 Task: Implement user authentication to distinguish between coaches and clients.
Action: Mouse moved to (679, 60)
Screenshot: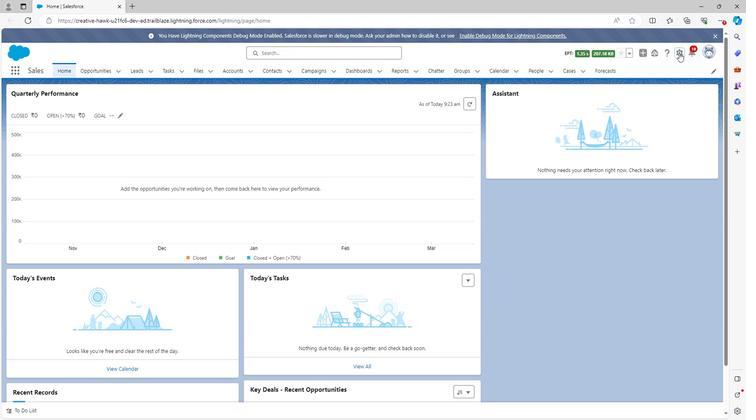 
Action: Mouse pressed left at (679, 60)
Screenshot: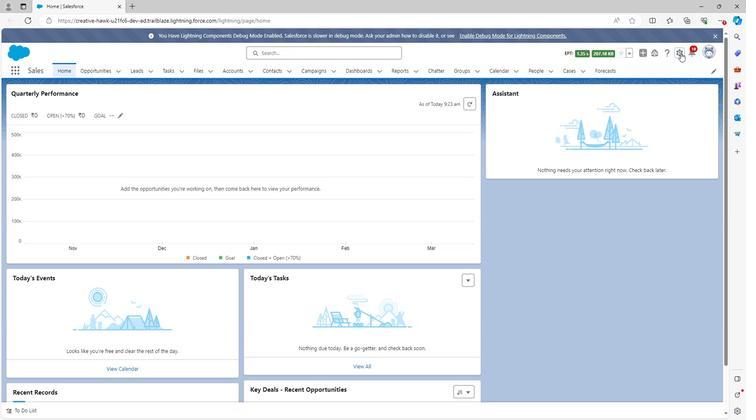 
Action: Mouse moved to (636, 82)
Screenshot: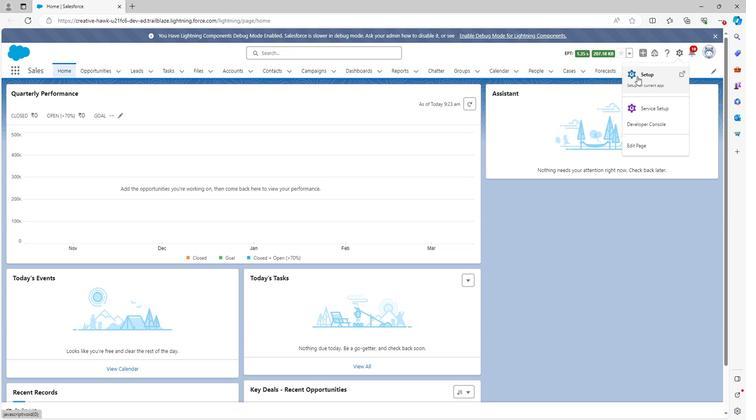
Action: Mouse pressed left at (636, 82)
Screenshot: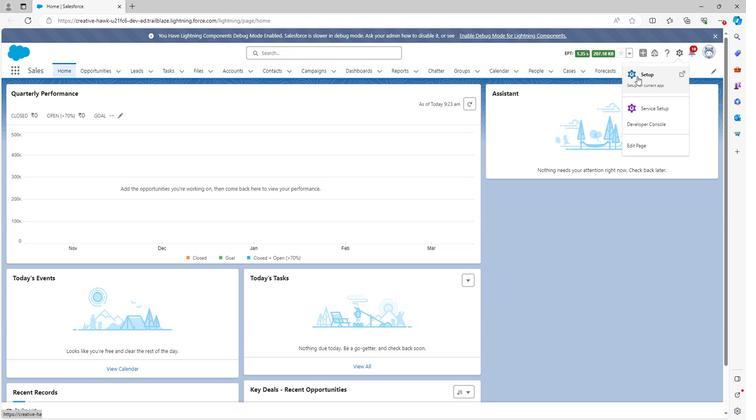 
Action: Mouse moved to (89, 78)
Screenshot: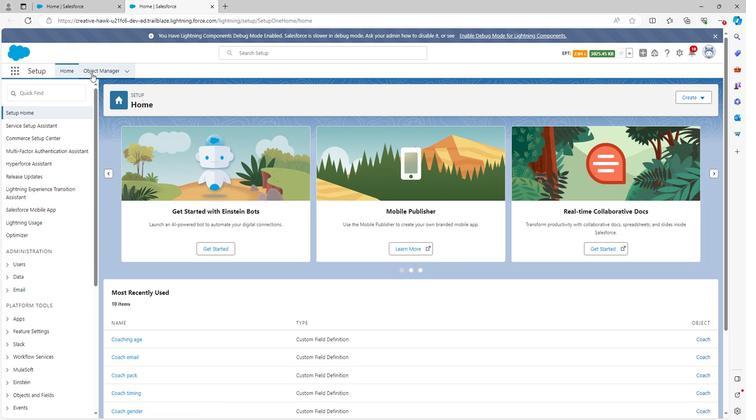 
Action: Mouse pressed left at (89, 78)
Screenshot: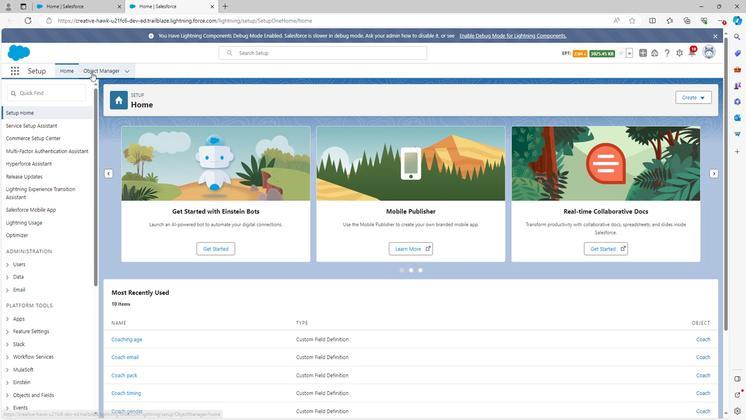 
Action: Mouse moved to (34, 301)
Screenshot: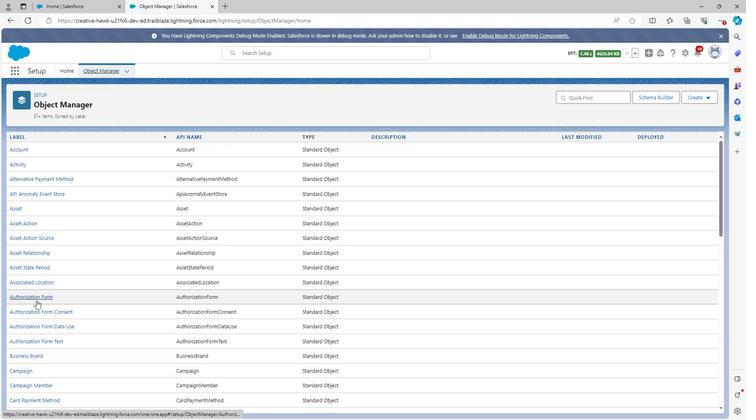 
Action: Mouse scrolled (34, 301) with delta (0, 0)
Screenshot: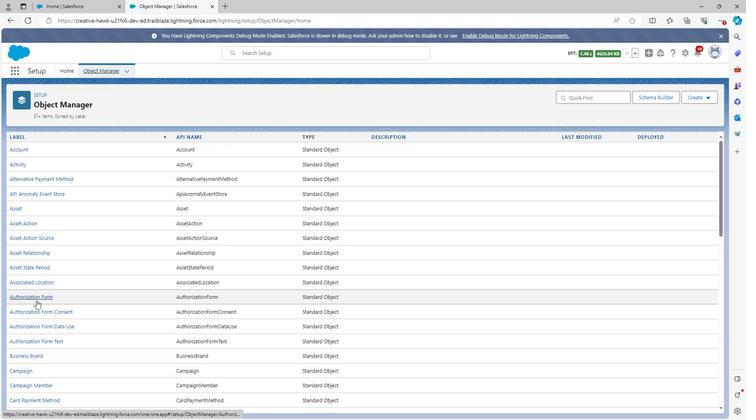 
Action: Mouse moved to (33, 306)
Screenshot: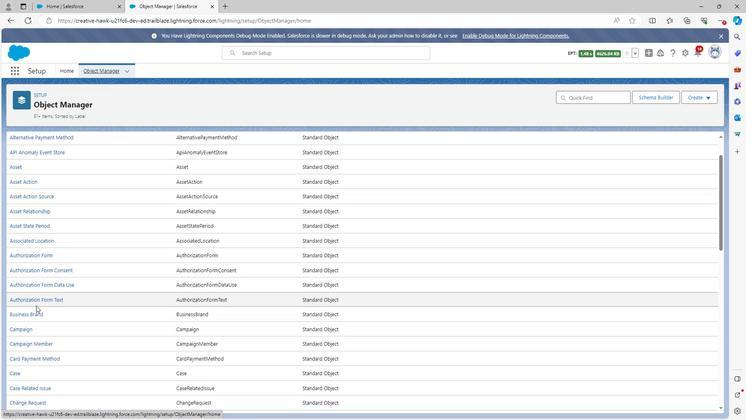 
Action: Mouse scrolled (33, 306) with delta (0, 0)
Screenshot: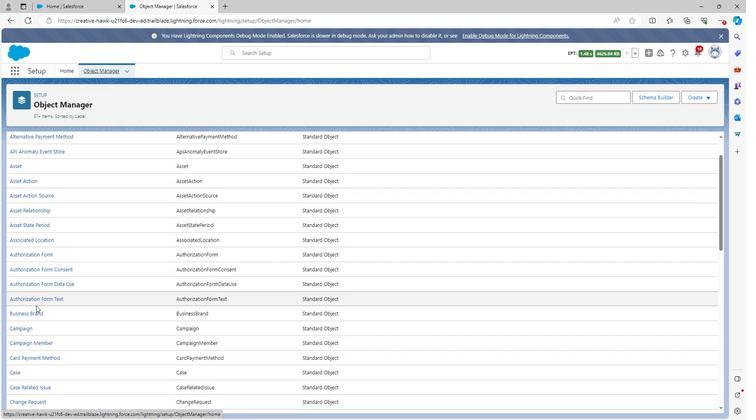
Action: Mouse moved to (33, 308)
Screenshot: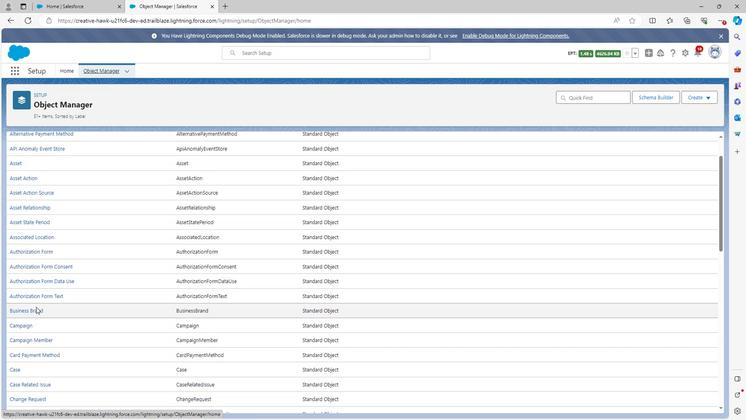 
Action: Mouse scrolled (33, 308) with delta (0, 0)
Screenshot: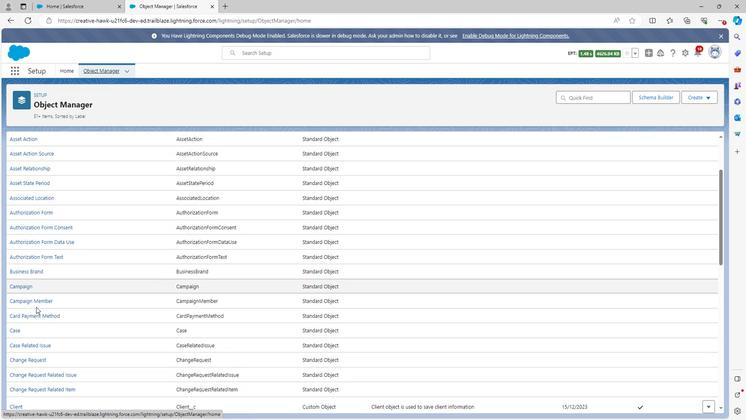 
Action: Mouse scrolled (33, 308) with delta (0, 0)
Screenshot: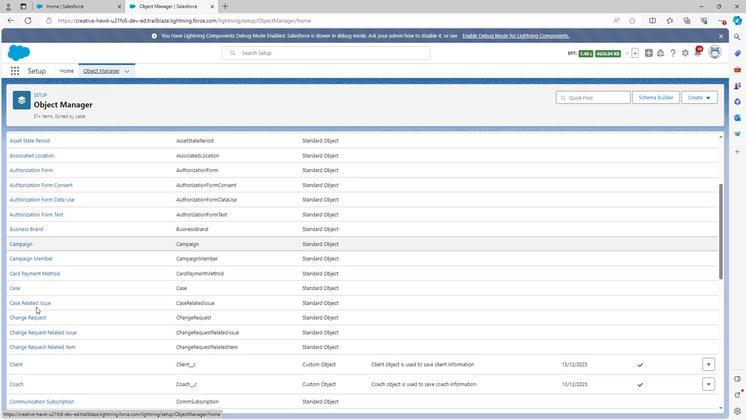 
Action: Mouse moved to (14, 322)
Screenshot: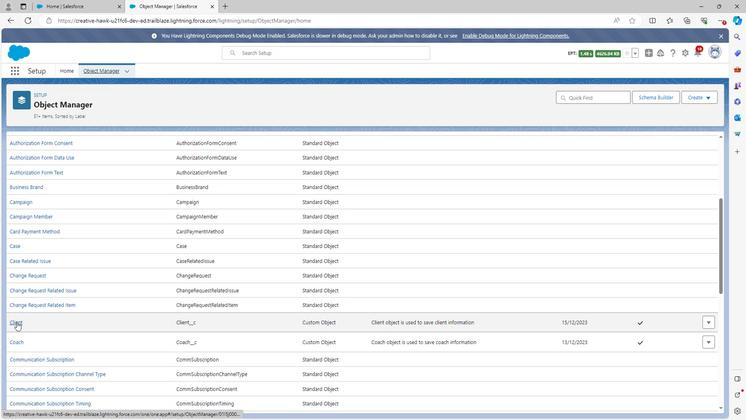 
Action: Mouse pressed left at (14, 322)
Screenshot: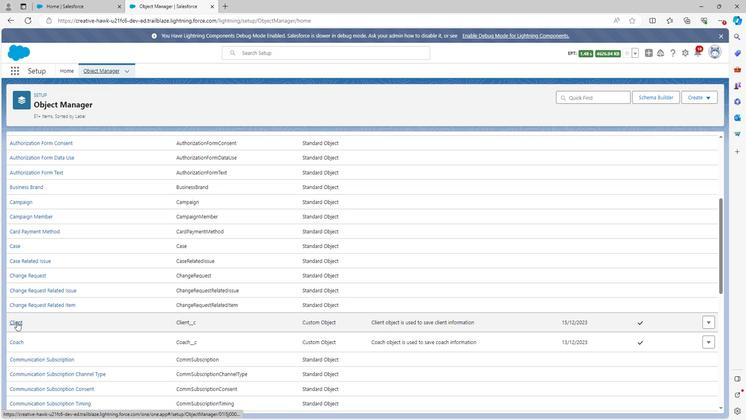 
Action: Mouse moved to (44, 154)
Screenshot: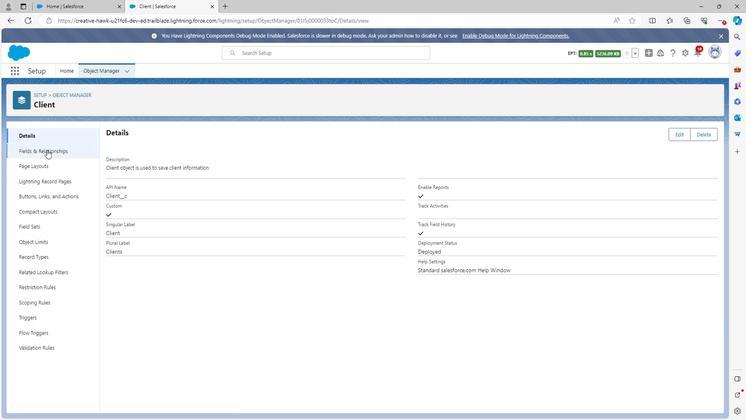 
Action: Mouse pressed left at (44, 154)
Screenshot: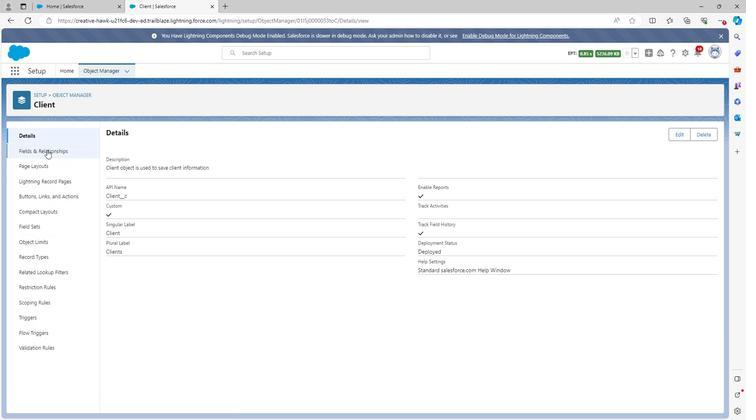 
Action: Mouse moved to (117, 232)
Screenshot: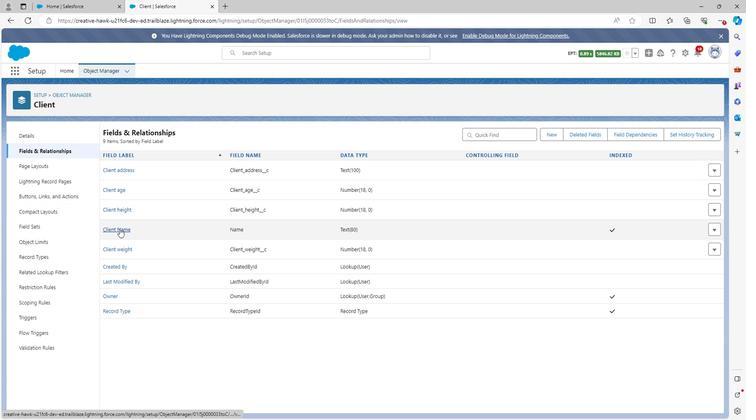 
Action: Mouse pressed left at (117, 232)
Screenshot: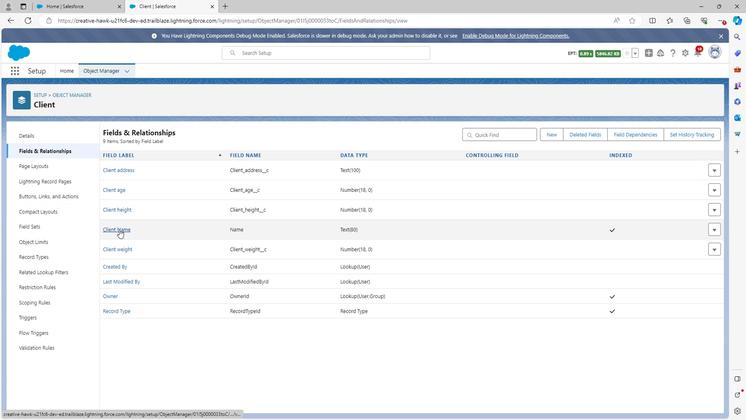 
Action: Mouse moved to (315, 163)
Screenshot: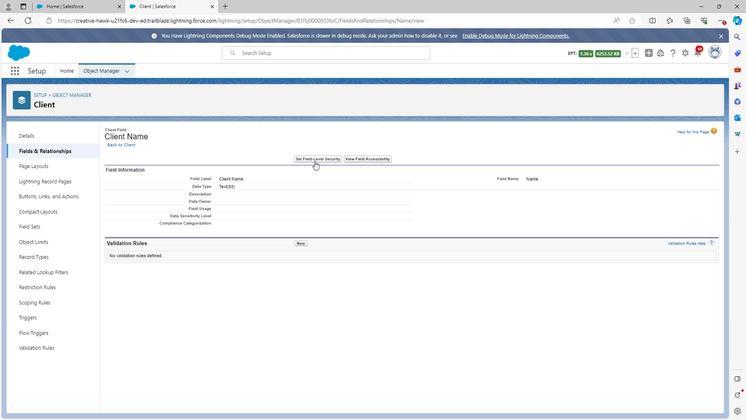 
Action: Mouse pressed left at (315, 163)
Screenshot: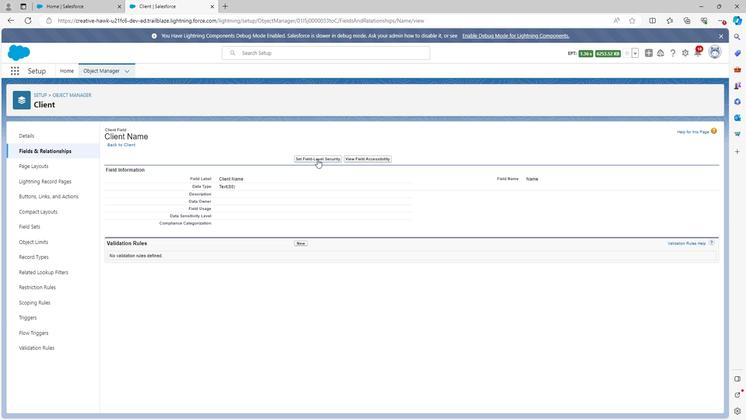 
Action: Mouse moved to (636, 244)
Screenshot: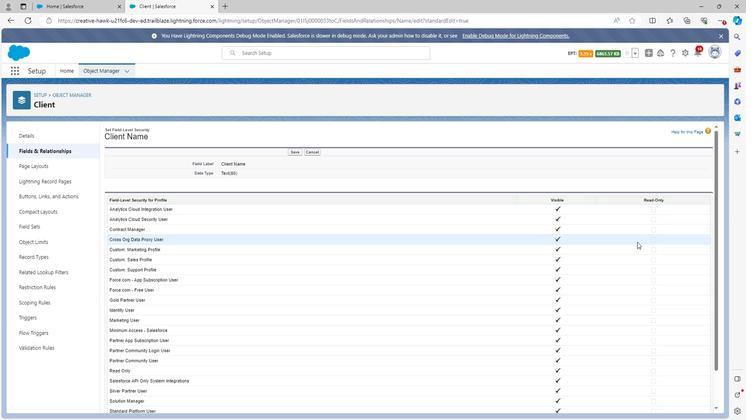 
Action: Mouse scrolled (636, 244) with delta (0, 0)
Screenshot: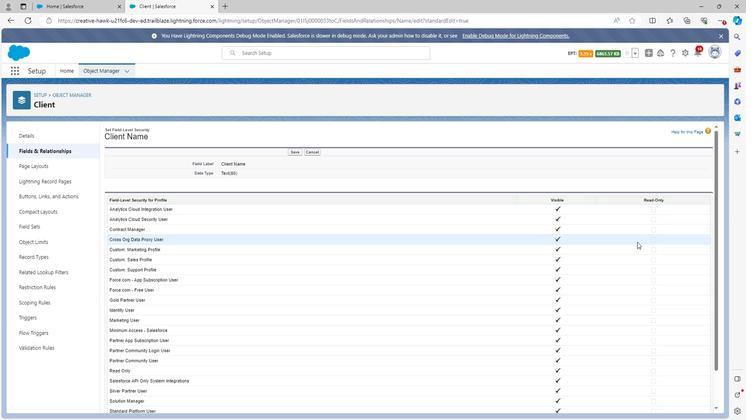 
Action: Mouse moved to (636, 245)
Screenshot: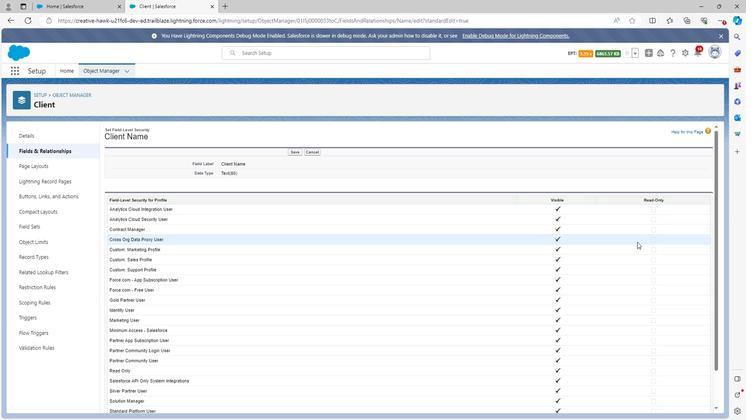 
Action: Mouse scrolled (636, 244) with delta (0, 0)
Screenshot: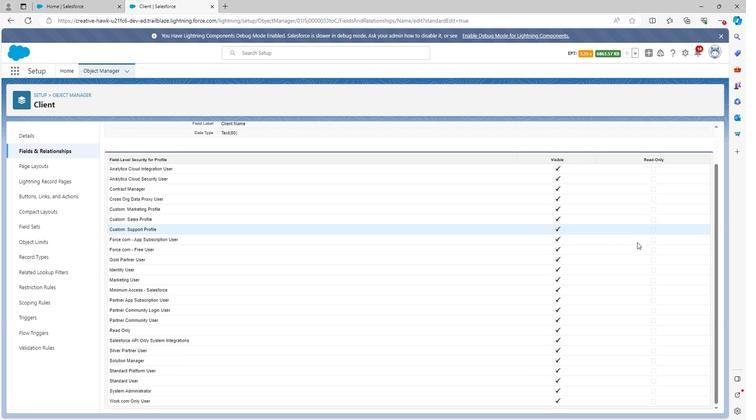 
Action: Mouse moved to (636, 245)
Screenshot: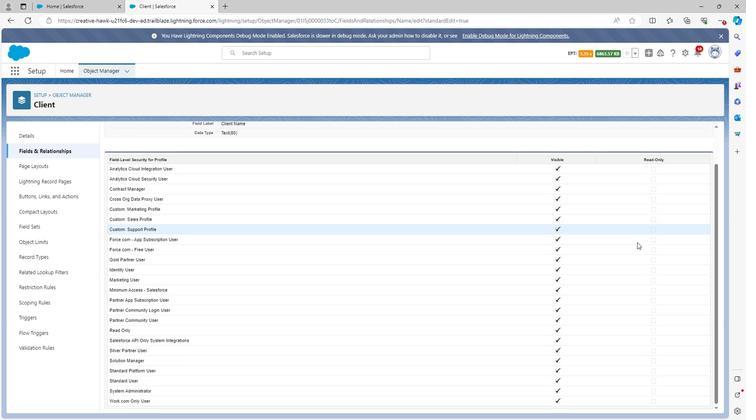 
Action: Mouse scrolled (636, 244) with delta (0, 0)
Screenshot: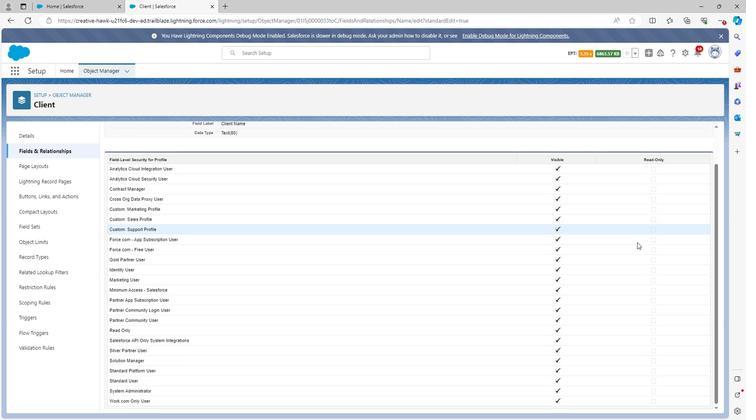 
Action: Mouse scrolled (636, 244) with delta (0, 0)
Screenshot: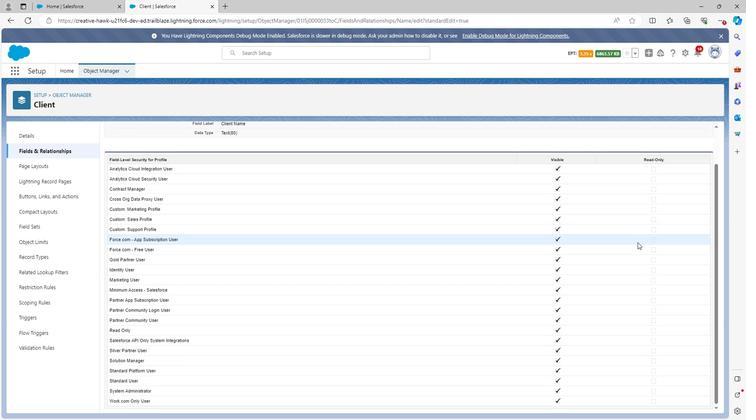 
Action: Mouse scrolled (636, 244) with delta (0, 0)
Screenshot: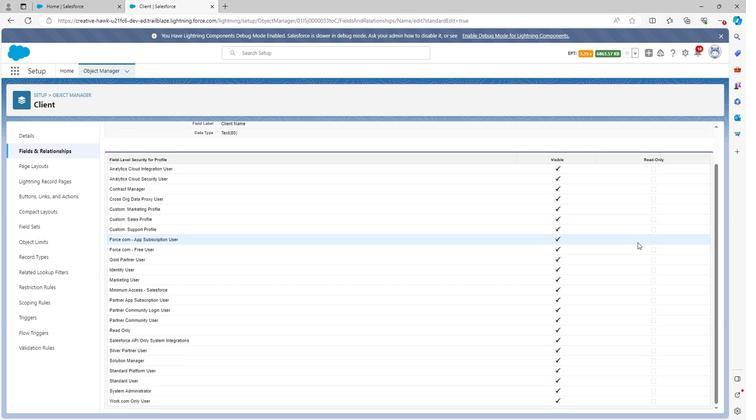 
Action: Mouse moved to (636, 246)
Screenshot: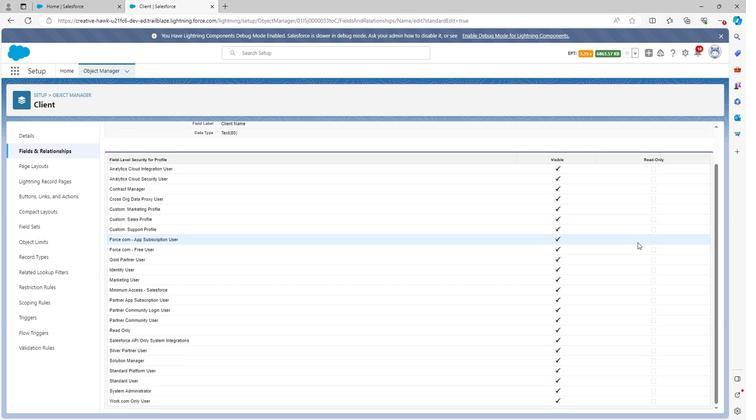 
Action: Mouse scrolled (636, 245) with delta (0, 0)
Screenshot: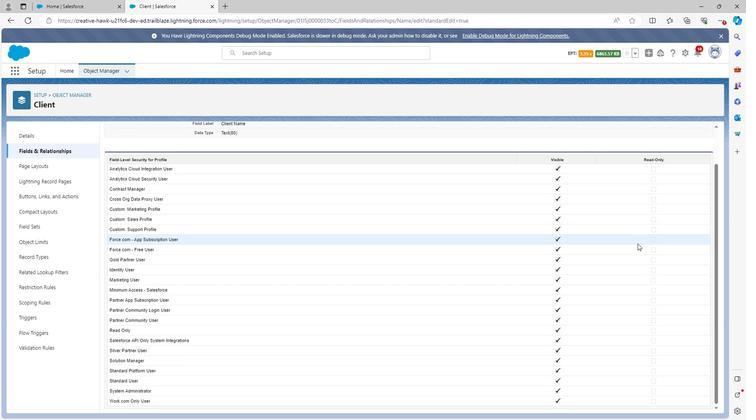 
Action: Mouse moved to (650, 390)
Screenshot: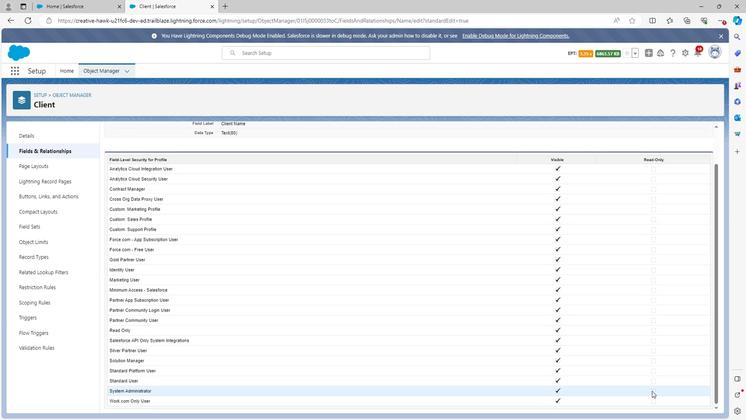 
Action: Mouse pressed left at (650, 390)
Screenshot: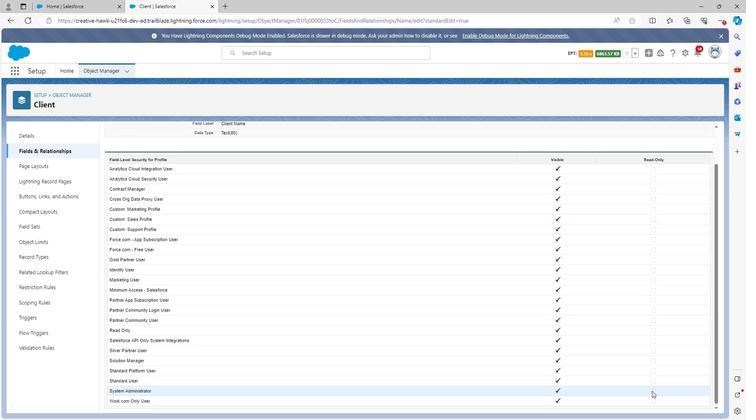 
Action: Mouse moved to (650, 389)
Screenshot: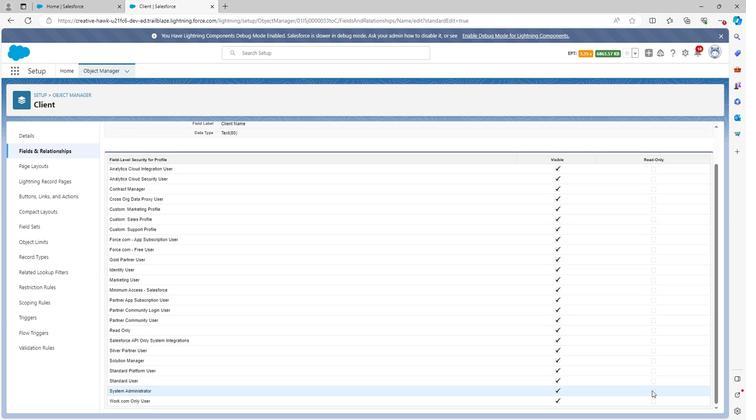 
Action: Mouse pressed left at (650, 389)
Screenshot: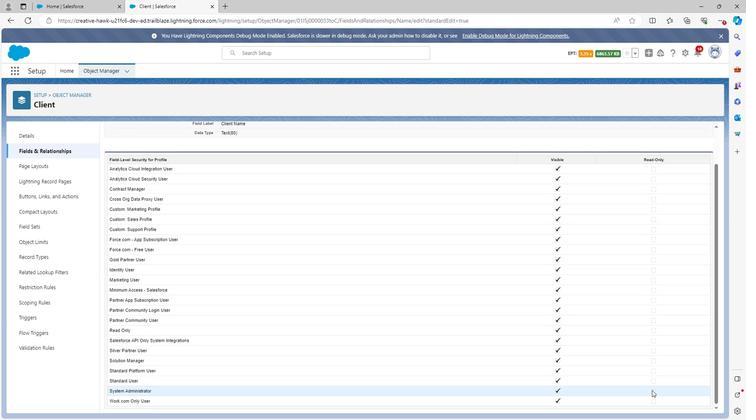 
Action: Mouse moved to (552, 257)
Screenshot: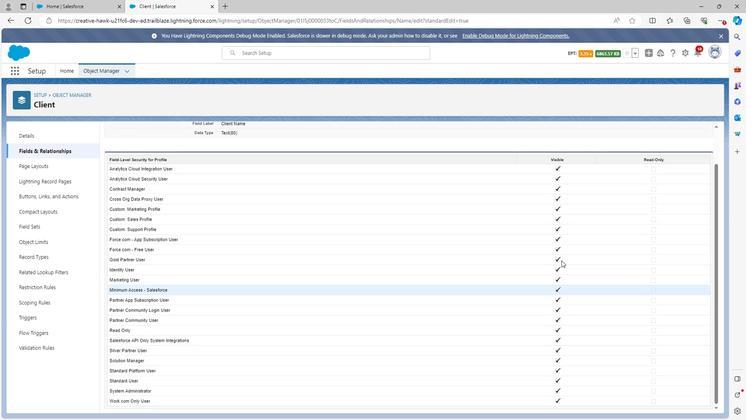 
Action: Mouse scrolled (552, 257) with delta (0, 0)
Screenshot: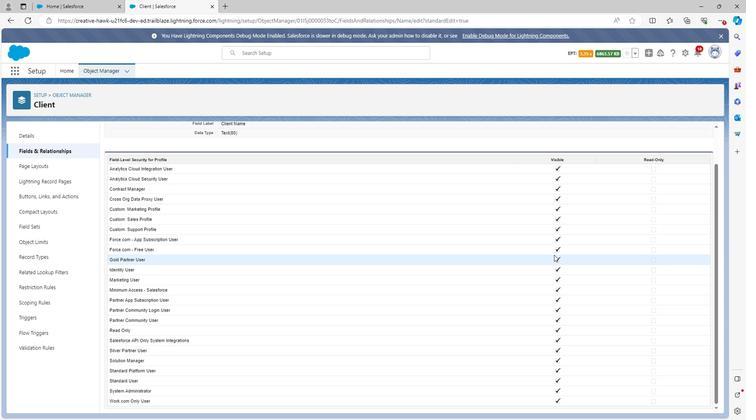
Action: Mouse scrolled (552, 257) with delta (0, 0)
Screenshot: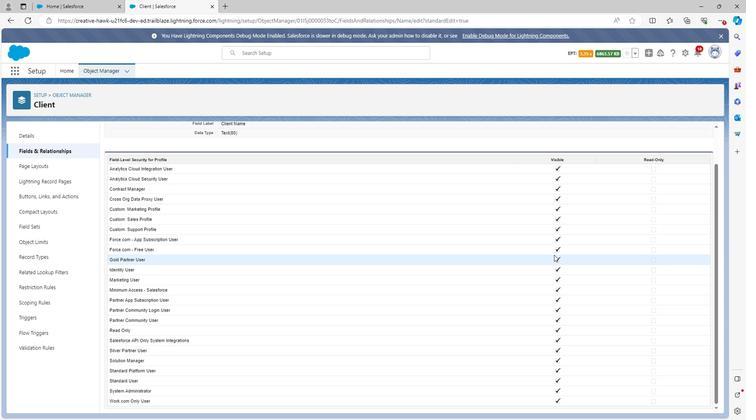 
Action: Mouse scrolled (552, 257) with delta (0, 0)
Screenshot: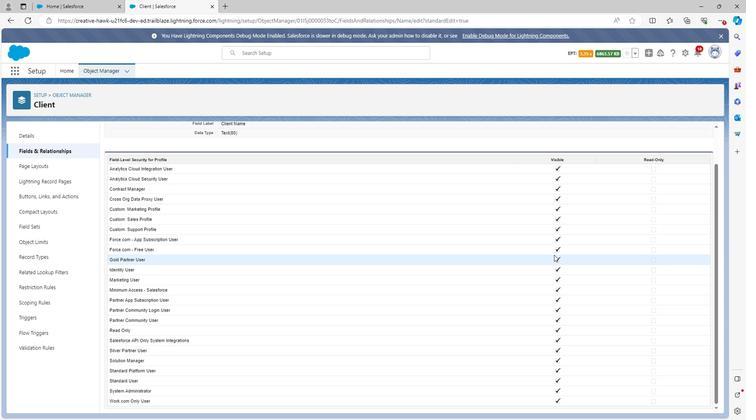 
Action: Mouse scrolled (552, 257) with delta (0, 0)
Screenshot: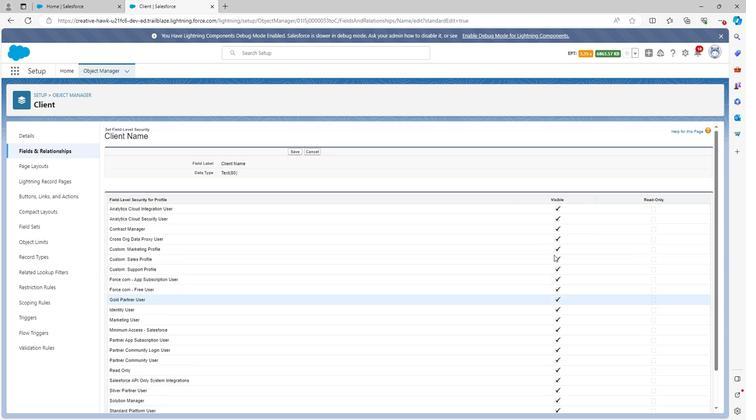 
Action: Mouse moved to (555, 210)
Screenshot: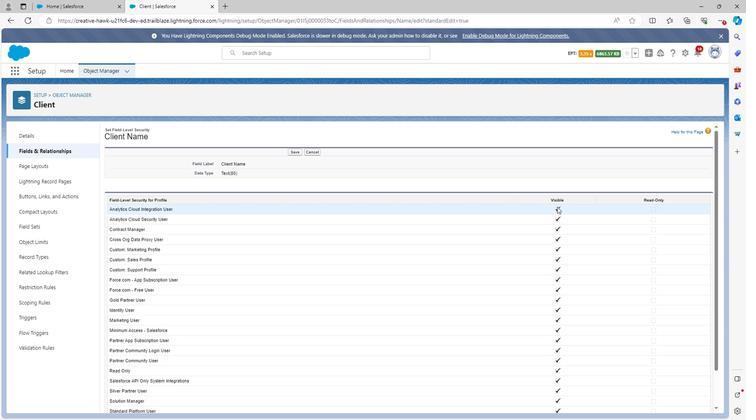 
Action: Mouse pressed left at (555, 210)
Screenshot: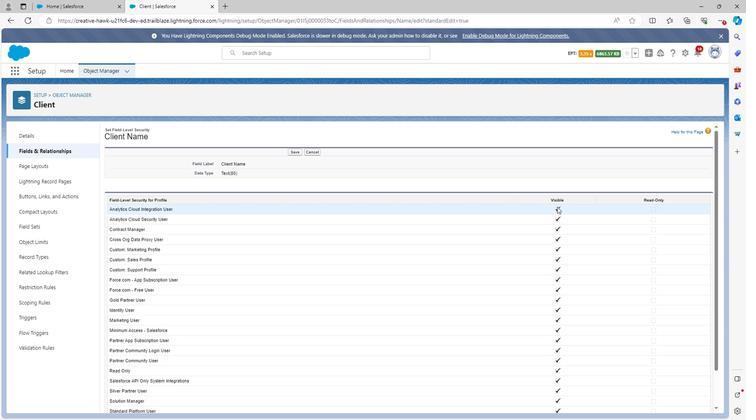 
Action: Mouse moved to (335, 166)
Screenshot: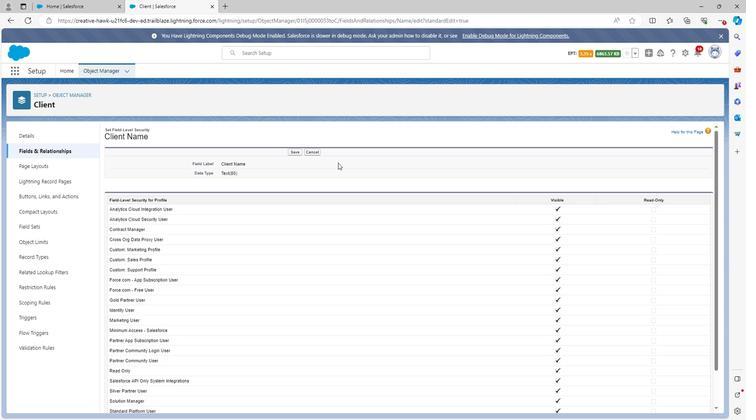 
Action: Mouse scrolled (335, 166) with delta (0, 0)
Screenshot: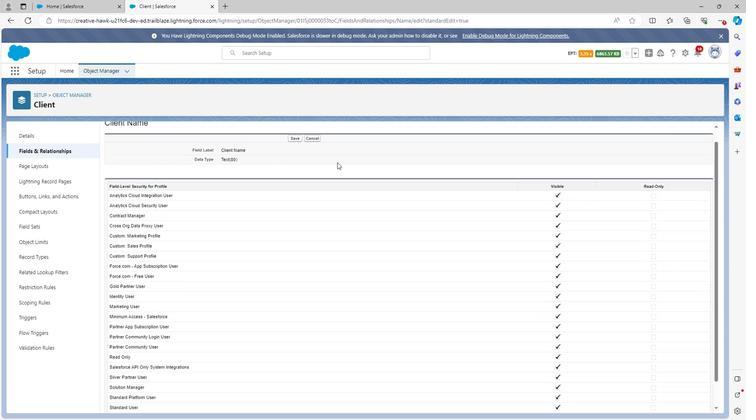 
Action: Mouse scrolled (335, 166) with delta (0, 0)
Screenshot: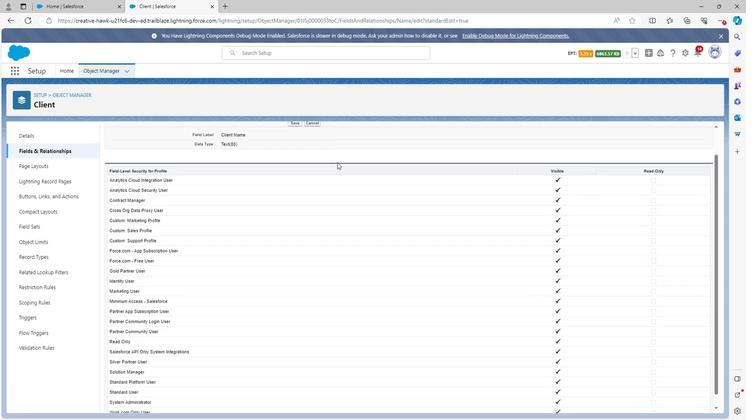 
Action: Mouse scrolled (335, 166) with delta (0, 0)
Screenshot: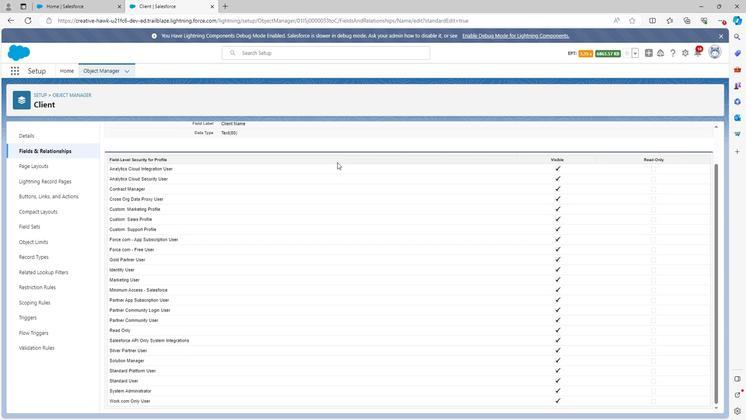 
Action: Mouse scrolled (335, 166) with delta (0, 0)
Screenshot: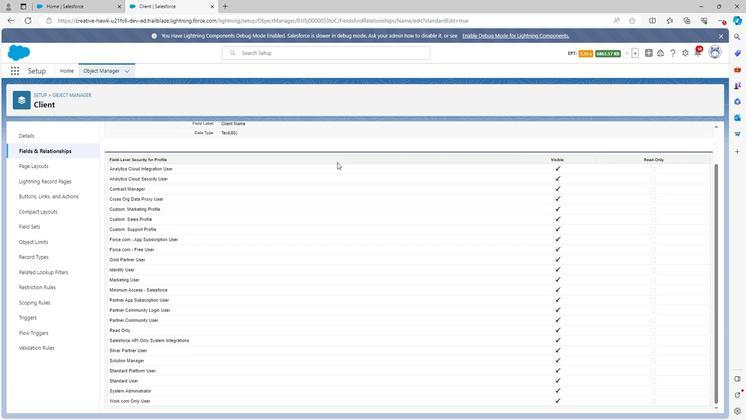 
Action: Mouse scrolled (335, 166) with delta (0, 0)
Screenshot: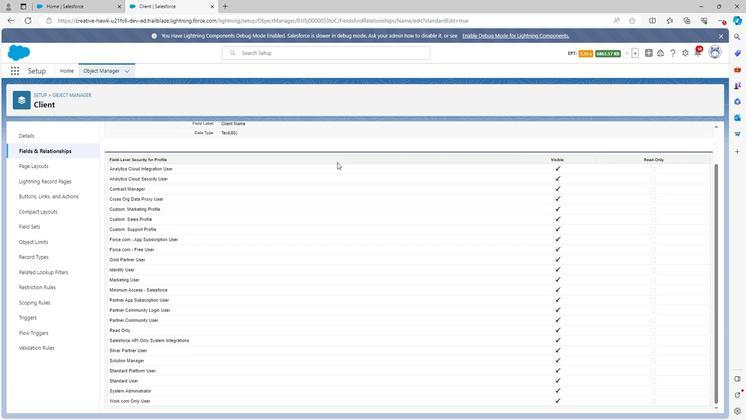 
Action: Mouse moved to (651, 204)
Screenshot: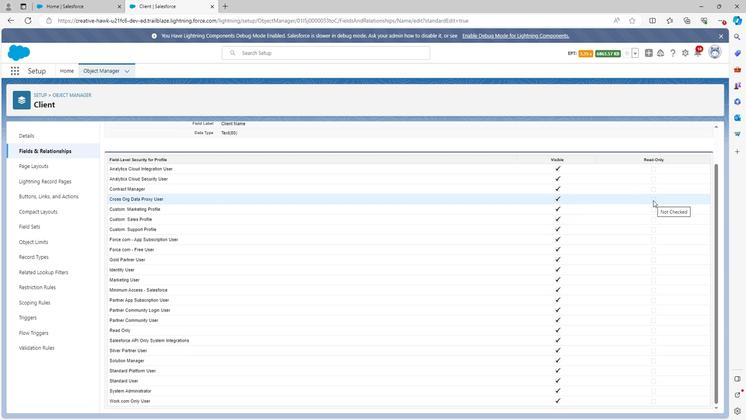 
Action: Mouse pressed left at (651, 204)
Screenshot: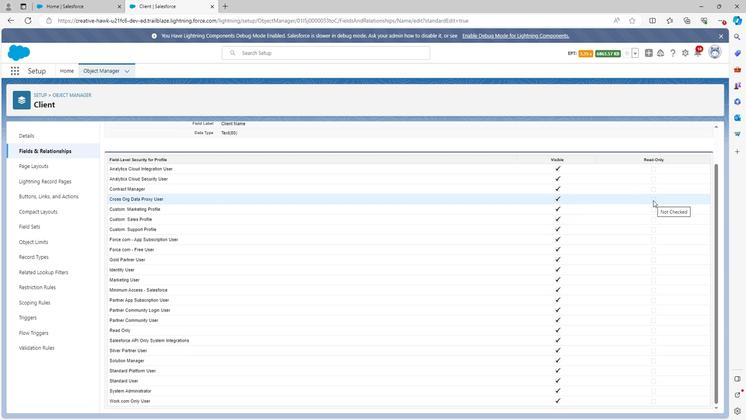 
Action: Mouse moved to (456, 176)
Screenshot: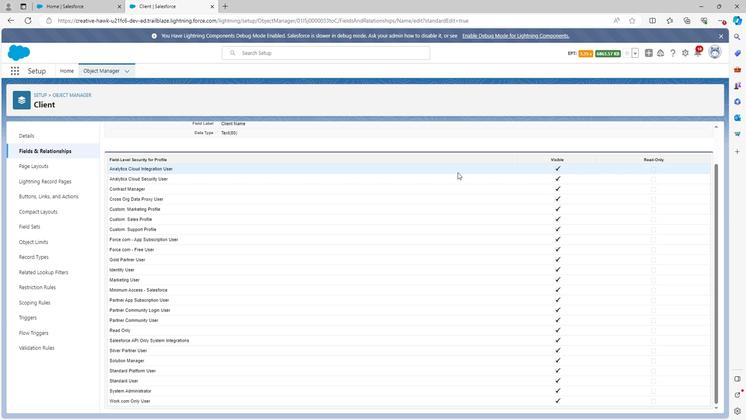 
Action: Mouse scrolled (456, 177) with delta (0, 0)
Screenshot: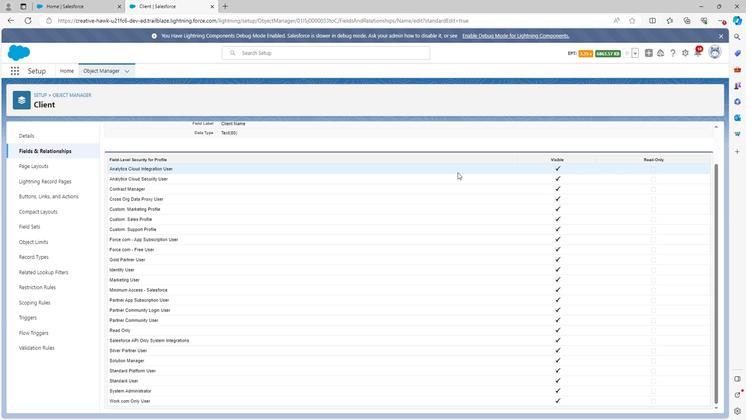 
Action: Mouse scrolled (456, 177) with delta (0, 0)
Screenshot: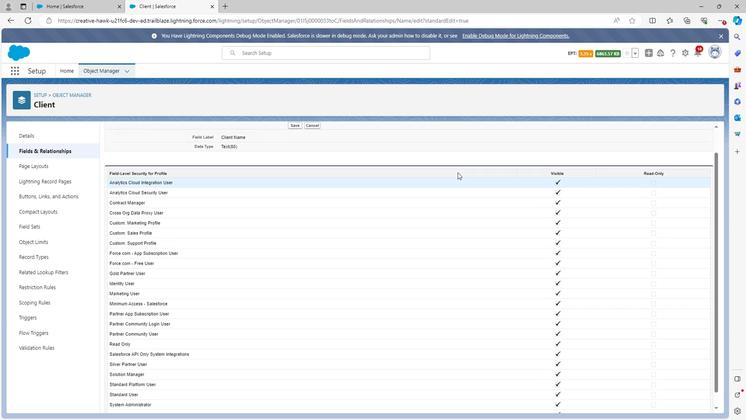 
Action: Mouse scrolled (456, 177) with delta (0, 0)
Screenshot: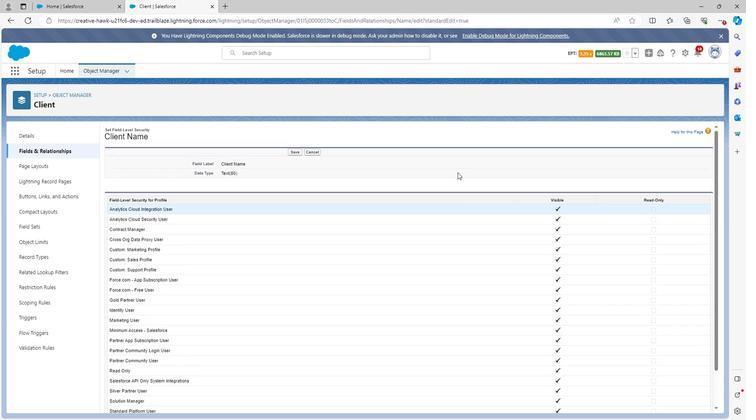 
Action: Mouse moved to (289, 156)
Screenshot: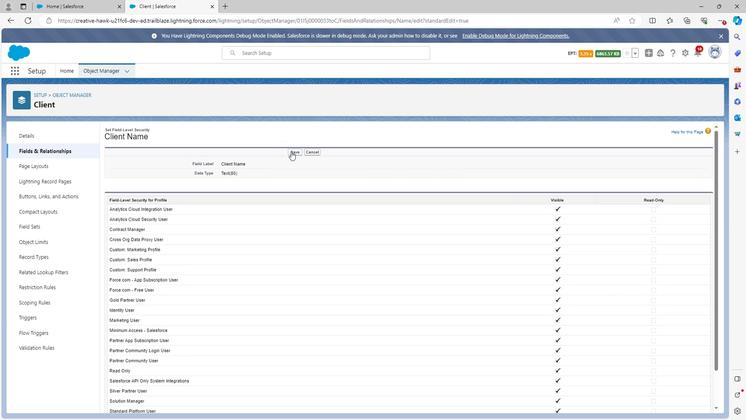 
Action: Mouse pressed left at (289, 156)
Screenshot: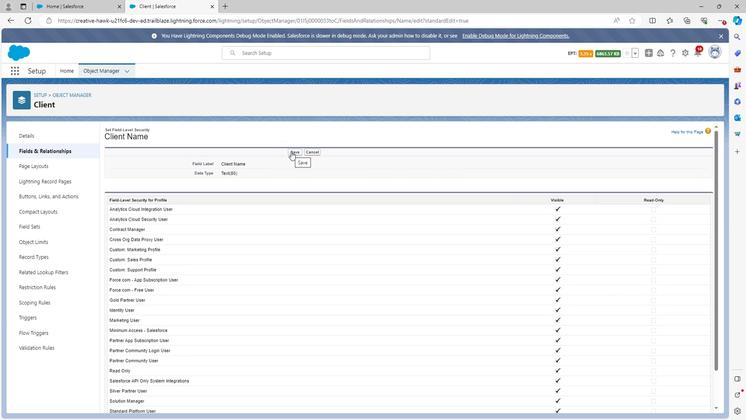 
Action: Mouse moved to (32, 154)
Screenshot: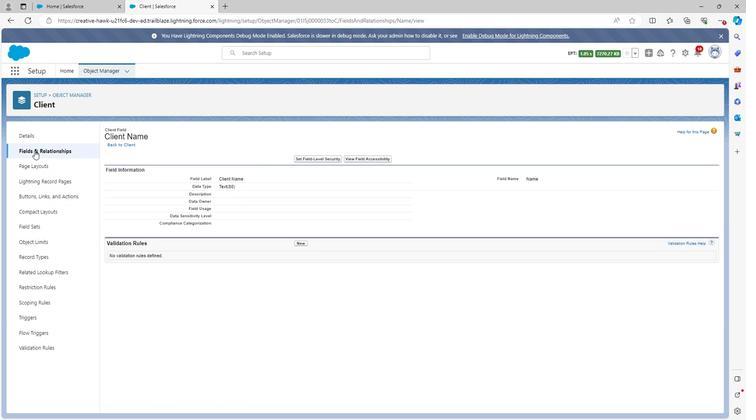 
Action: Mouse pressed left at (32, 154)
Screenshot: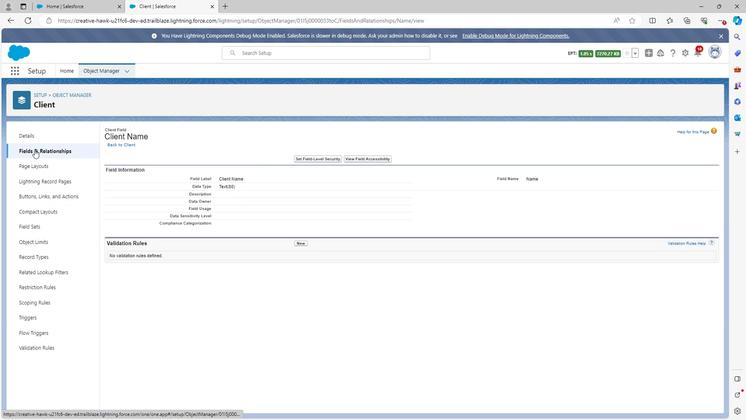 
Action: Mouse moved to (114, 212)
Screenshot: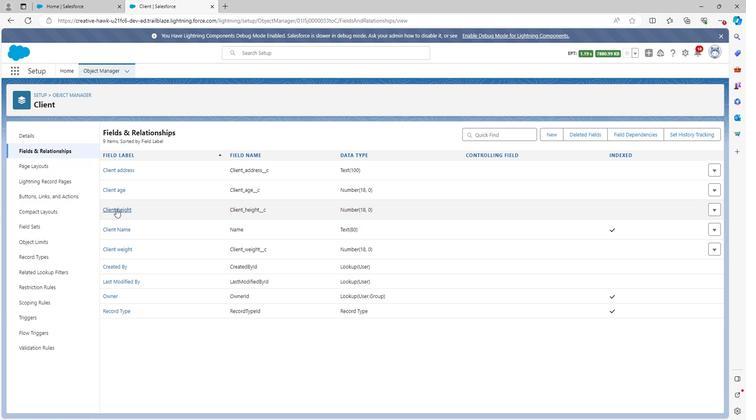 
Action: Mouse pressed left at (114, 212)
Screenshot: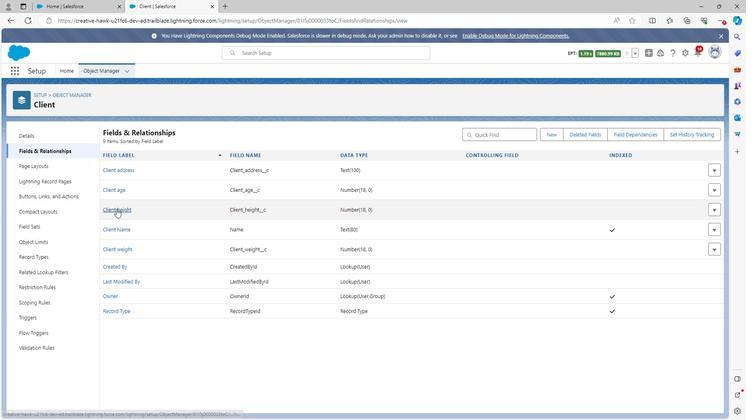 
Action: Mouse moved to (337, 172)
Screenshot: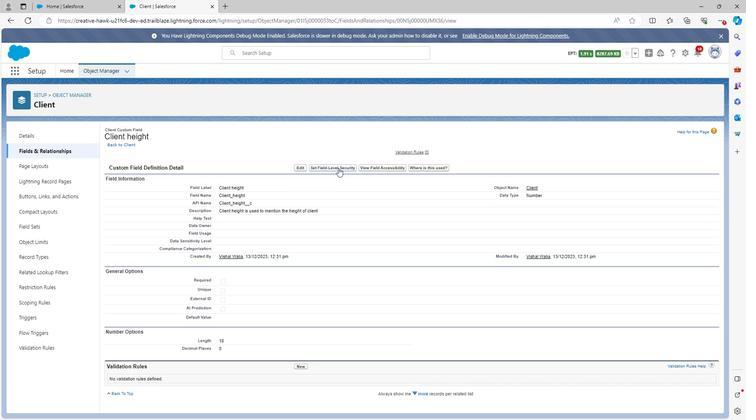 
Action: Mouse pressed left at (337, 172)
Screenshot: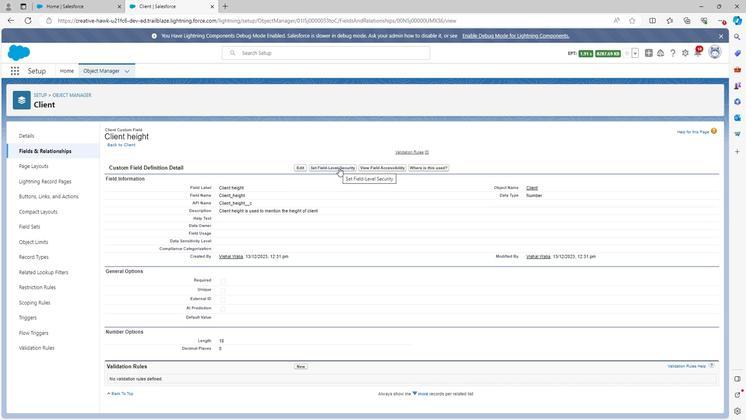 
Action: Mouse moved to (631, 206)
Screenshot: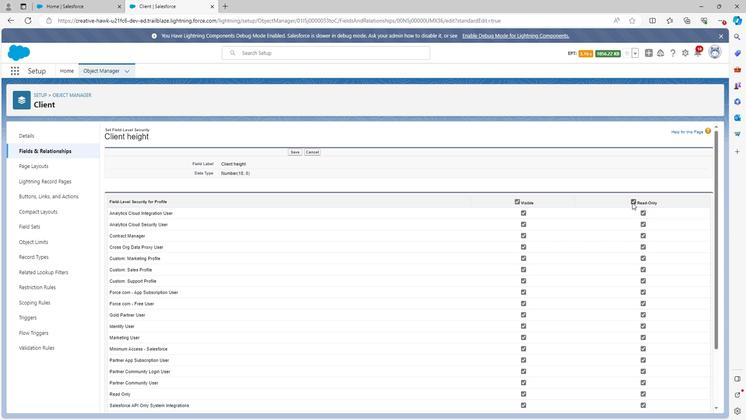 
Action: Mouse pressed left at (631, 206)
Screenshot: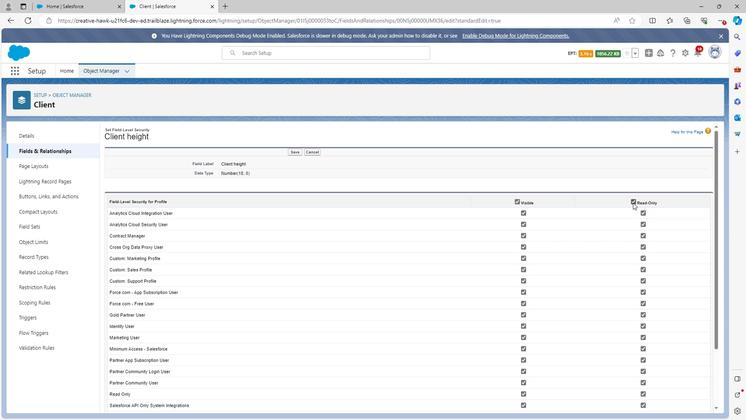 
Action: Mouse moved to (630, 232)
Screenshot: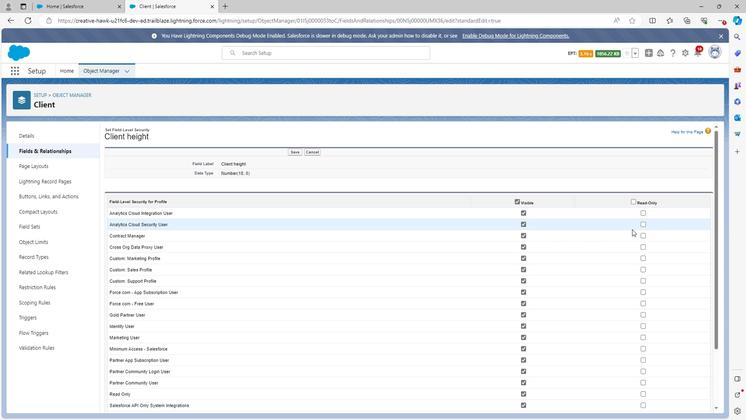 
Action: Mouse scrolled (630, 232) with delta (0, 0)
Screenshot: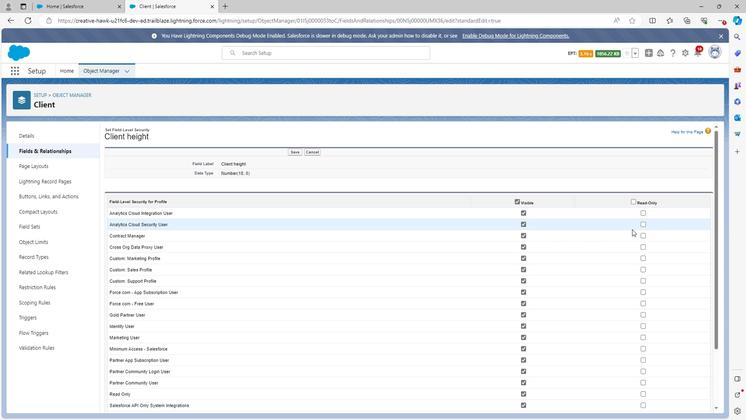 
Action: Mouse scrolled (630, 232) with delta (0, 0)
Screenshot: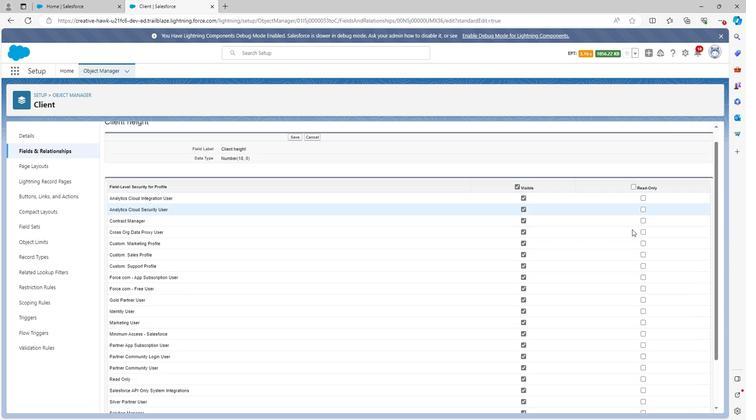 
Action: Mouse scrolled (630, 232) with delta (0, 0)
Screenshot: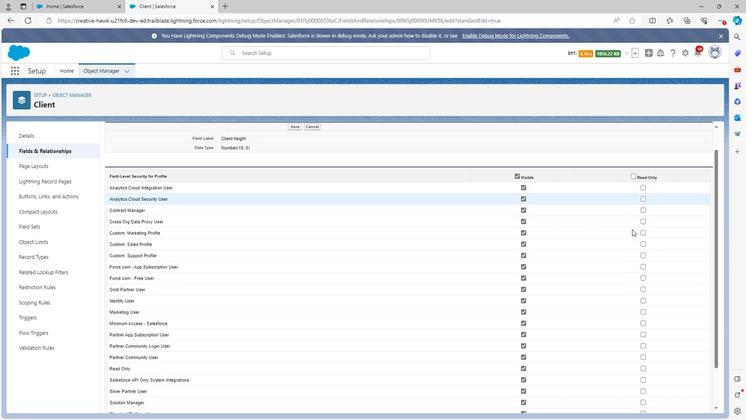 
Action: Mouse scrolled (630, 232) with delta (0, 0)
Screenshot: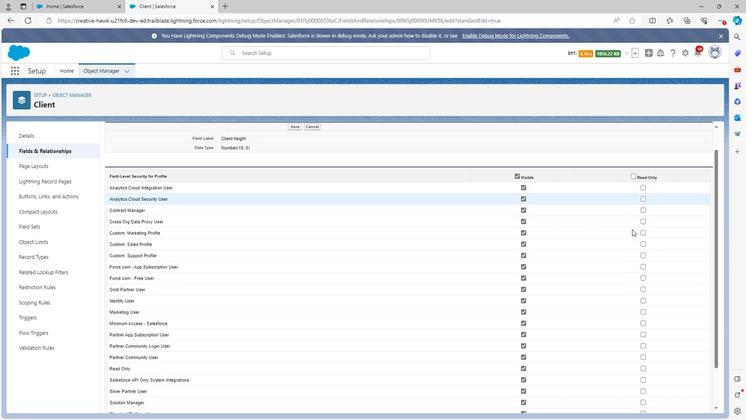 
Action: Mouse scrolled (630, 232) with delta (0, 0)
Screenshot: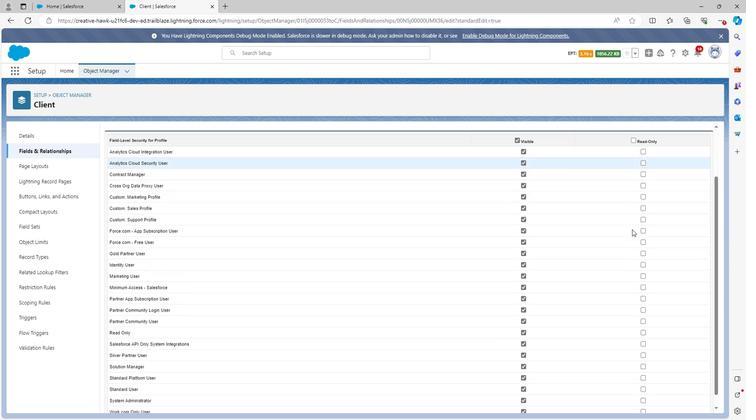 
Action: Mouse scrolled (630, 232) with delta (0, 0)
Screenshot: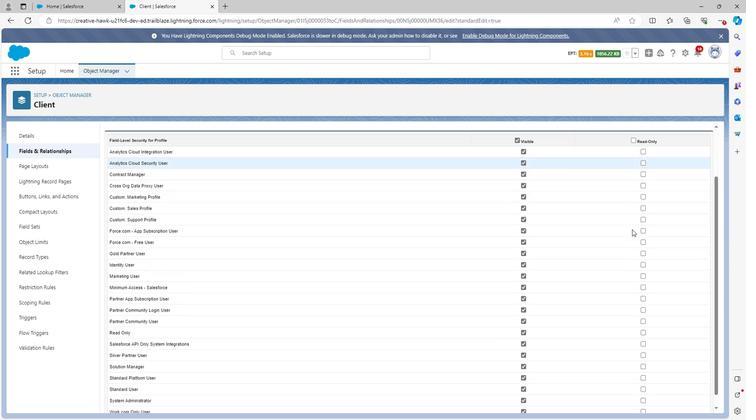 
Action: Mouse scrolled (630, 232) with delta (0, 0)
Screenshot: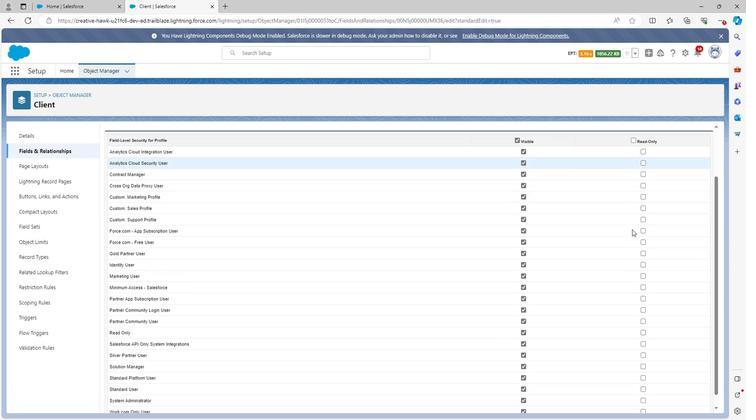 
Action: Mouse moved to (630, 232)
Screenshot: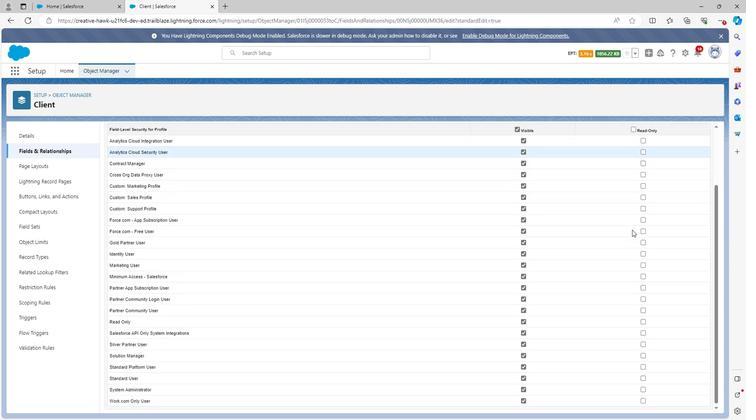 
Action: Mouse scrolled (630, 232) with delta (0, 0)
Screenshot: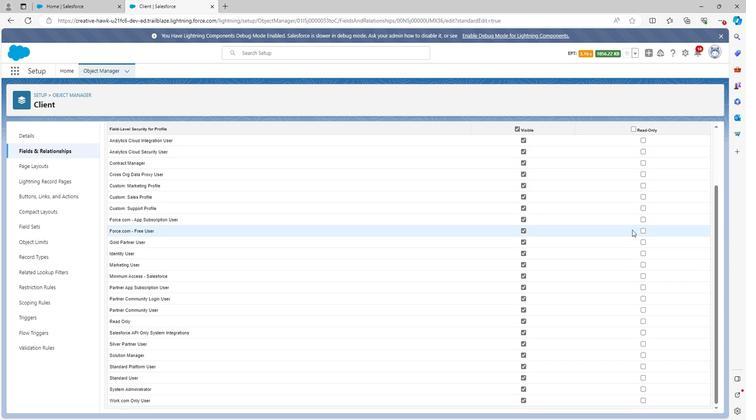 
Action: Mouse moved to (641, 399)
Screenshot: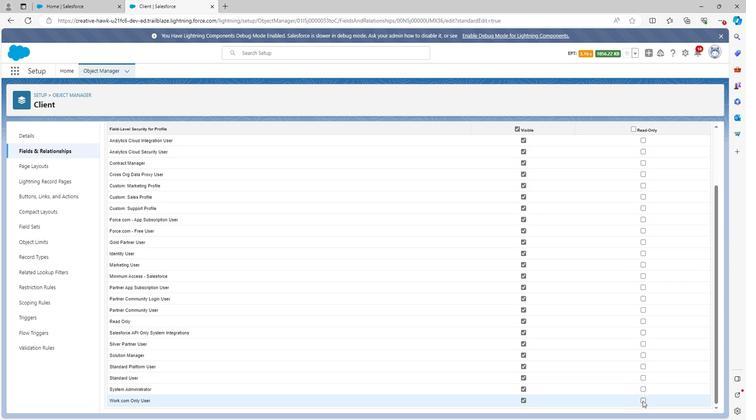 
Action: Mouse pressed left at (641, 399)
Screenshot: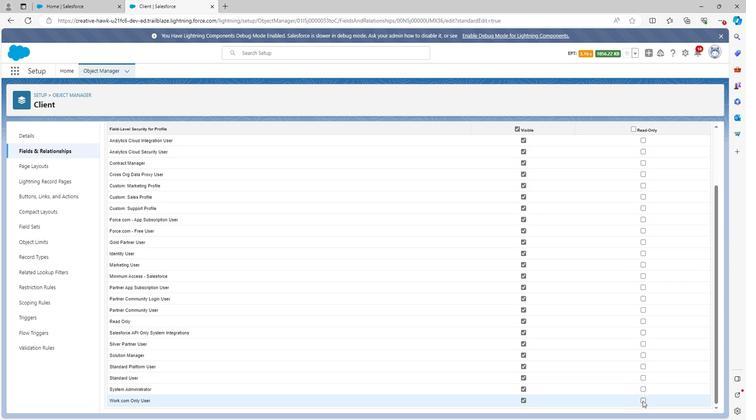 
Action: Mouse moved to (640, 389)
Screenshot: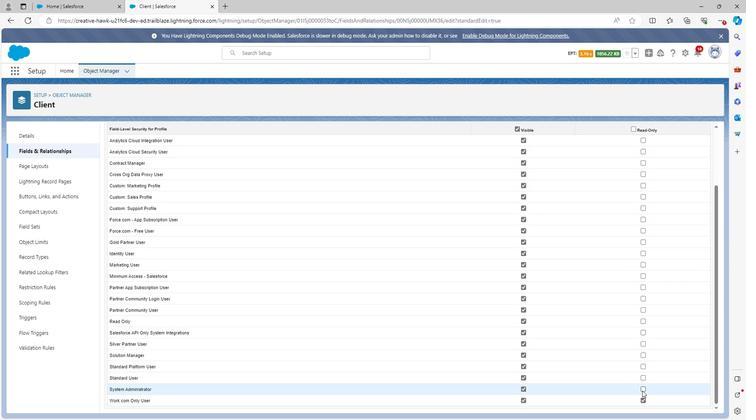 
Action: Mouse pressed left at (640, 389)
Screenshot: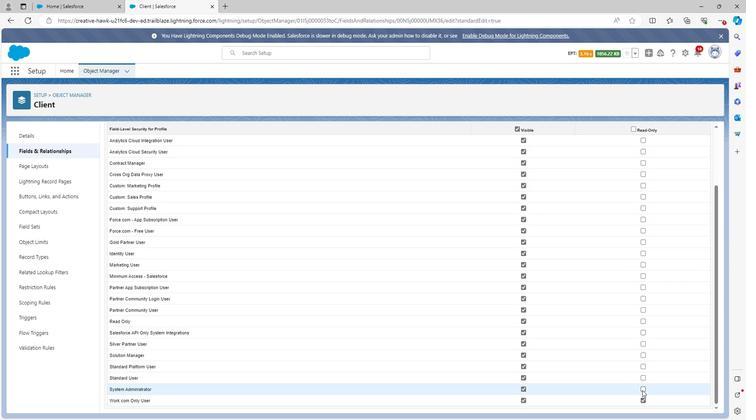 
Action: Mouse moved to (643, 255)
Screenshot: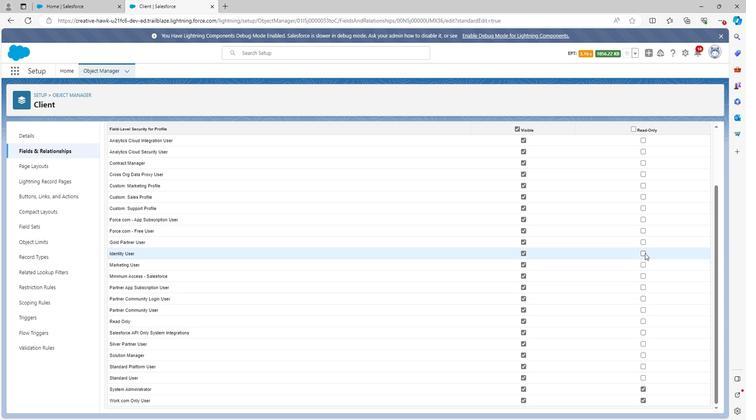 
Action: Mouse pressed left at (643, 255)
Screenshot: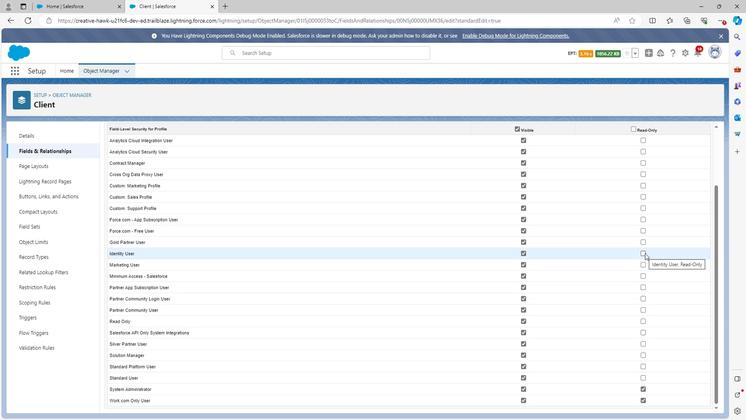 
Action: Mouse moved to (575, 254)
Screenshot: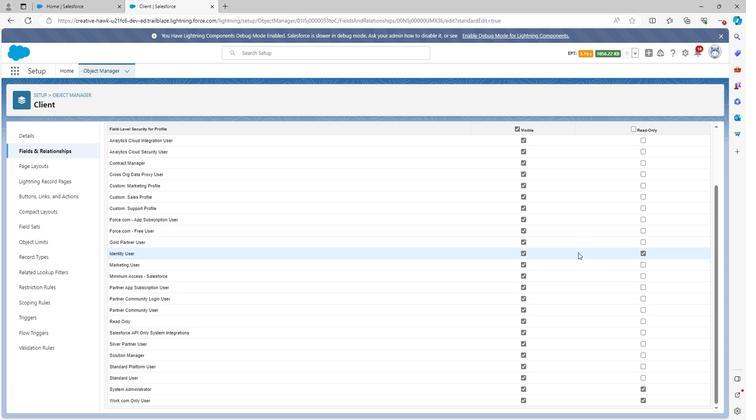 
Action: Mouse scrolled (575, 255) with delta (0, 0)
Screenshot: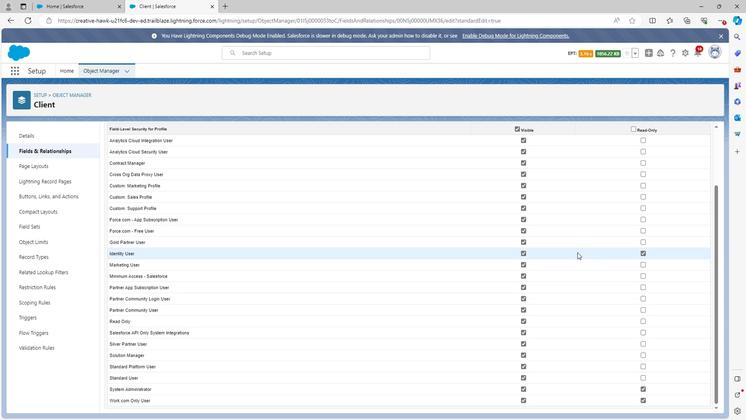 
Action: Mouse scrolled (575, 255) with delta (0, 0)
Screenshot: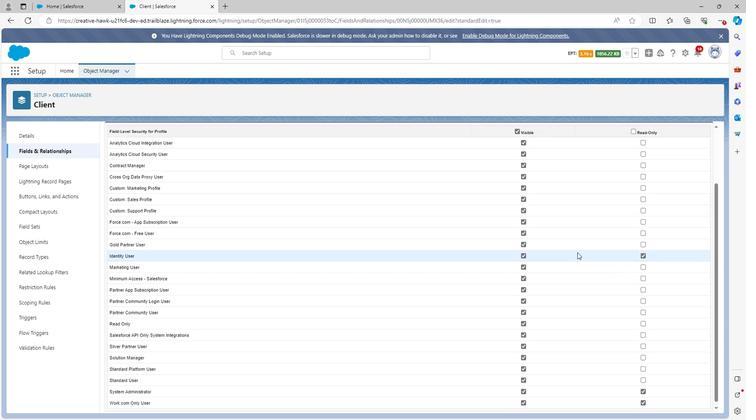 
Action: Mouse scrolled (575, 255) with delta (0, 0)
Screenshot: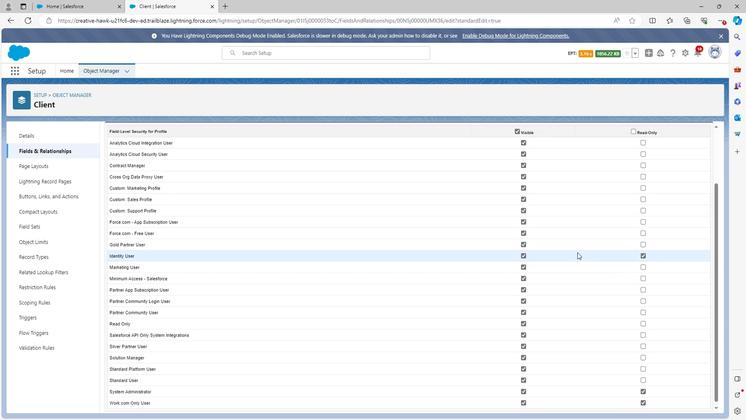 
Action: Mouse scrolled (575, 255) with delta (0, 0)
Screenshot: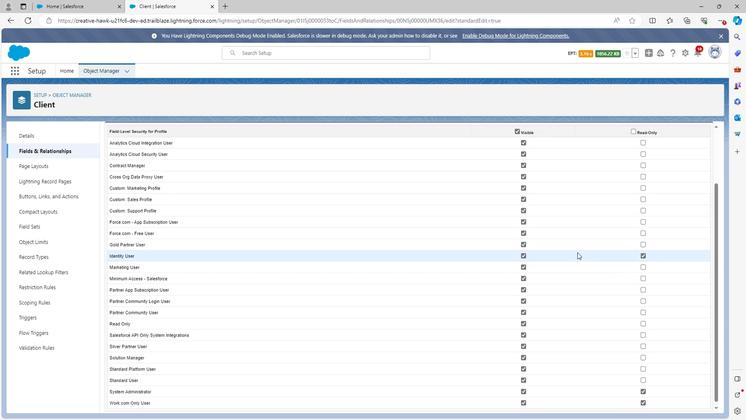 
Action: Mouse scrolled (575, 255) with delta (0, 0)
Screenshot: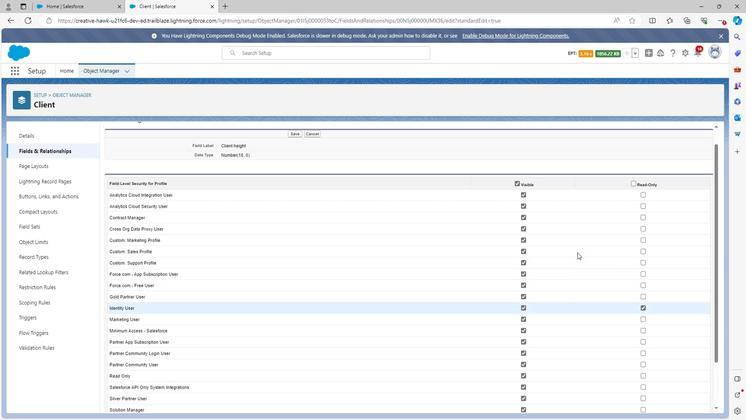 
Action: Mouse moved to (291, 156)
Screenshot: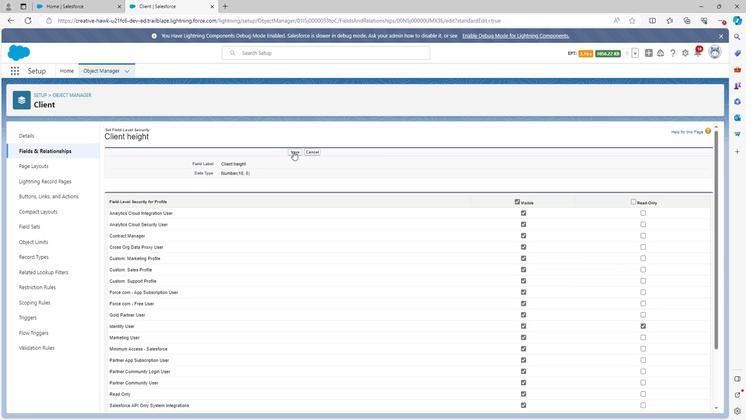 
Action: Mouse pressed left at (291, 156)
Screenshot: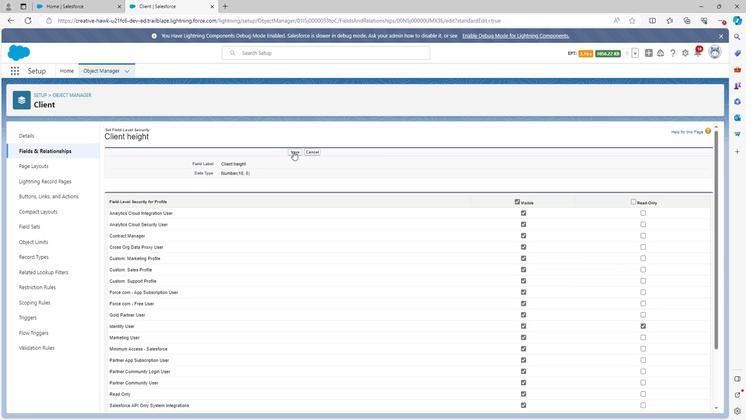 
Action: Mouse moved to (50, 154)
Screenshot: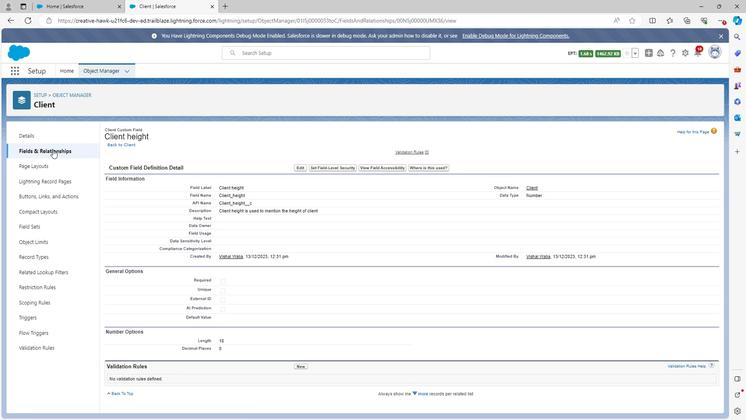 
Action: Mouse pressed left at (50, 154)
Screenshot: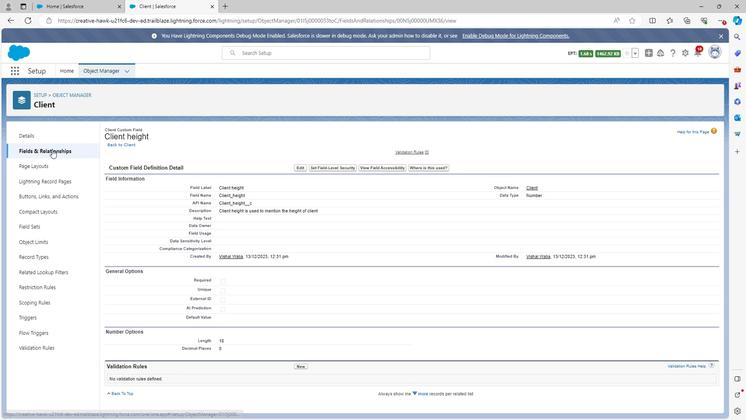 
Action: Mouse moved to (114, 249)
Screenshot: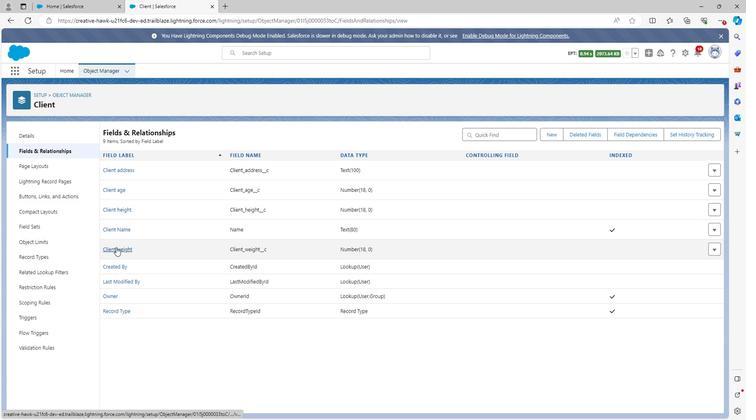 
Action: Mouse pressed left at (114, 249)
Screenshot: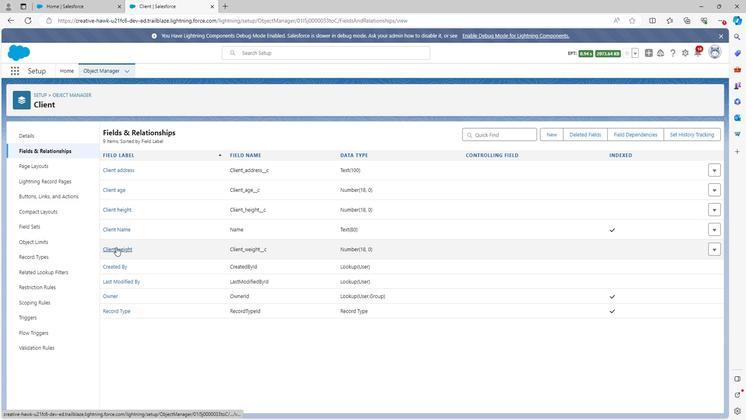 
Action: Mouse moved to (339, 170)
Screenshot: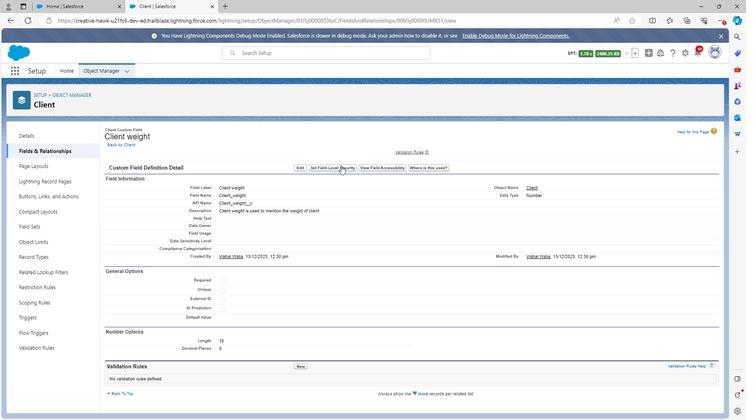 
Action: Mouse pressed left at (339, 170)
Screenshot: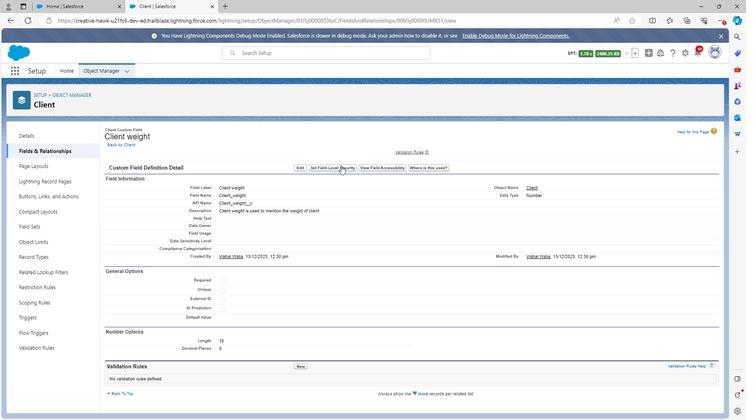 
Action: Mouse moved to (633, 205)
Screenshot: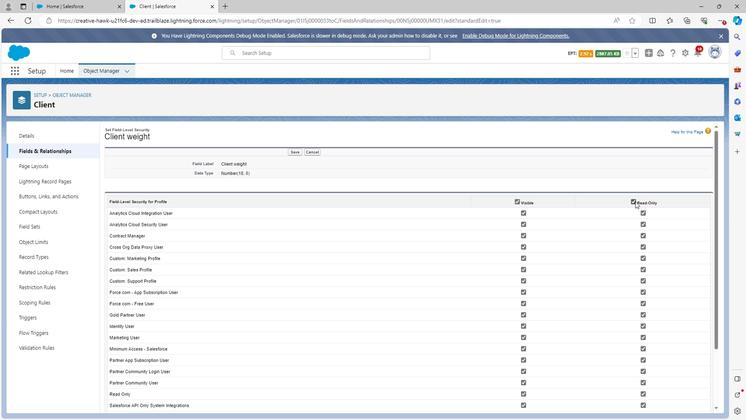 
Action: Mouse pressed left at (633, 205)
Screenshot: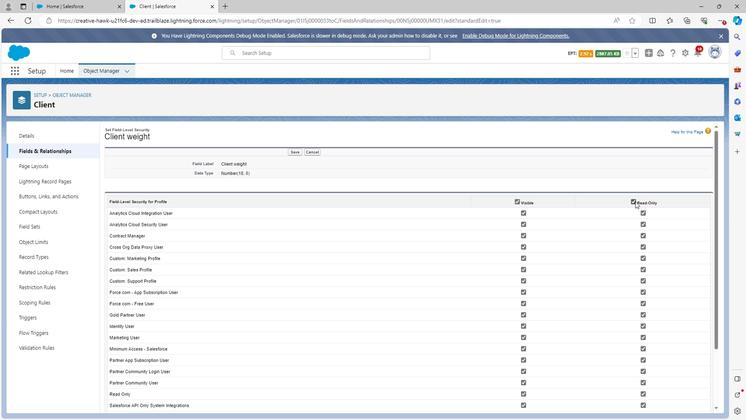 
Action: Mouse moved to (636, 282)
Screenshot: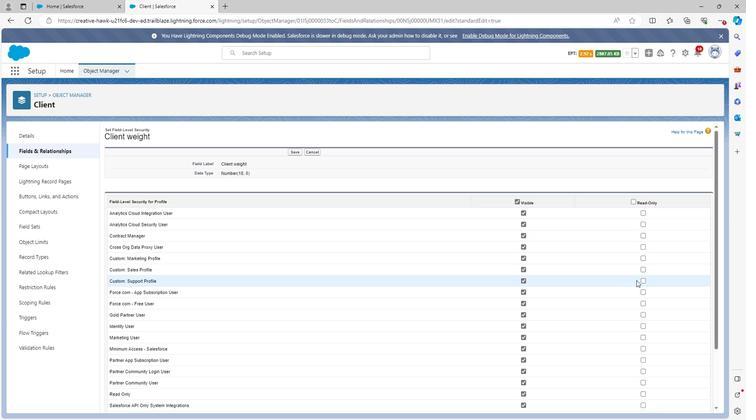 
Action: Mouse scrolled (636, 282) with delta (0, 0)
Screenshot: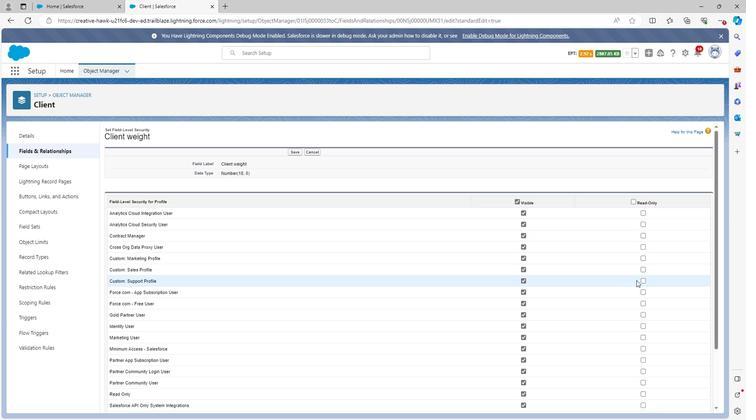 
Action: Mouse moved to (637, 283)
Screenshot: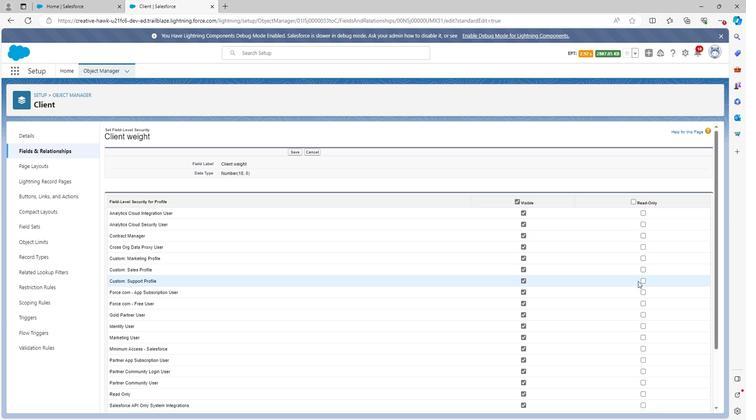 
Action: Mouse scrolled (637, 282) with delta (0, 0)
Screenshot: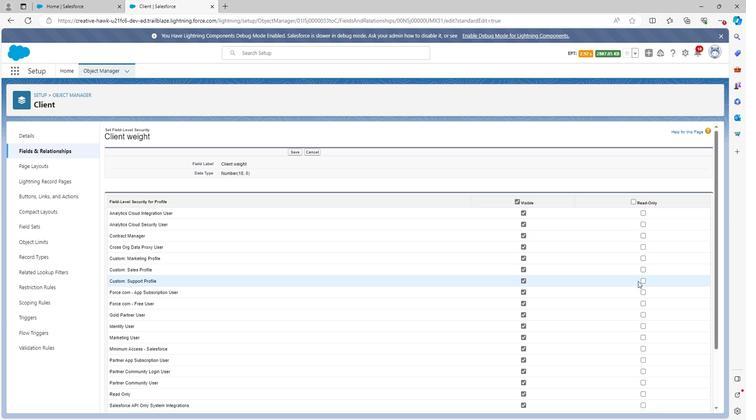 
Action: Mouse moved to (638, 283)
Screenshot: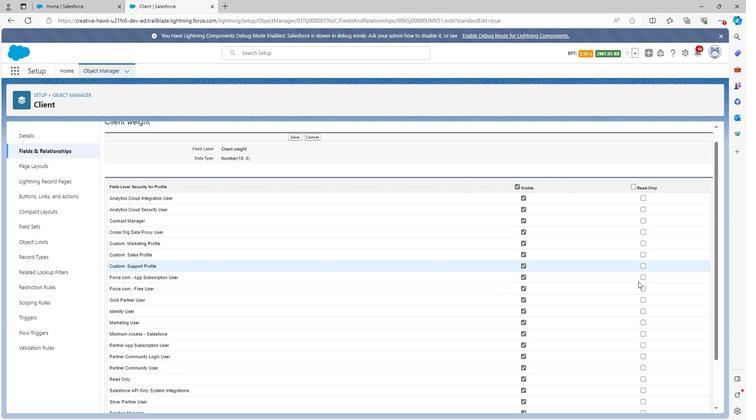 
Action: Mouse scrolled (638, 283) with delta (0, 0)
Screenshot: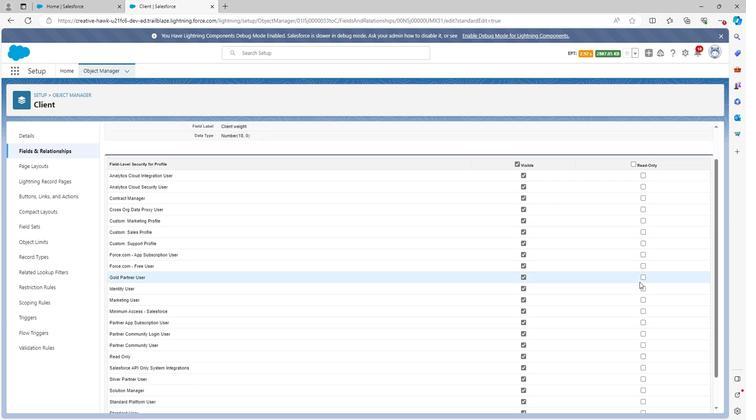 
Action: Mouse scrolled (638, 283) with delta (0, 0)
Screenshot: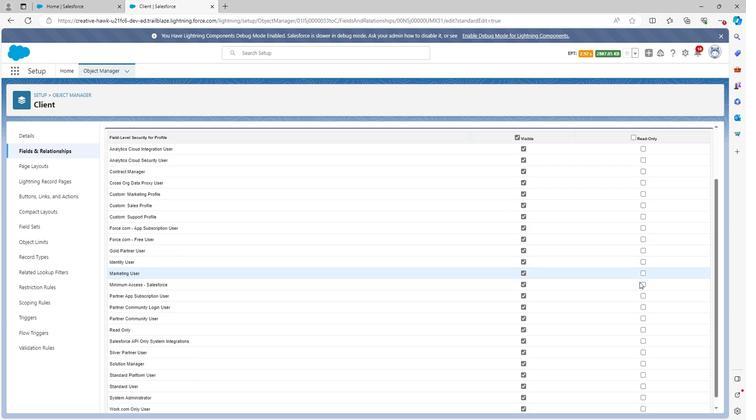 
Action: Mouse scrolled (638, 283) with delta (0, 0)
Screenshot: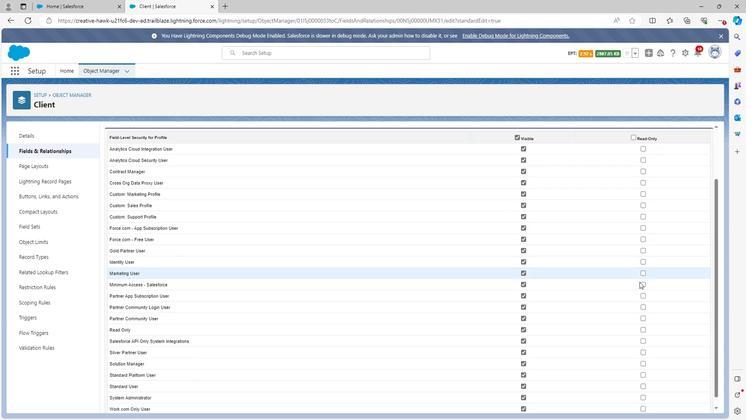 
Action: Mouse scrolled (638, 283) with delta (0, 0)
Screenshot: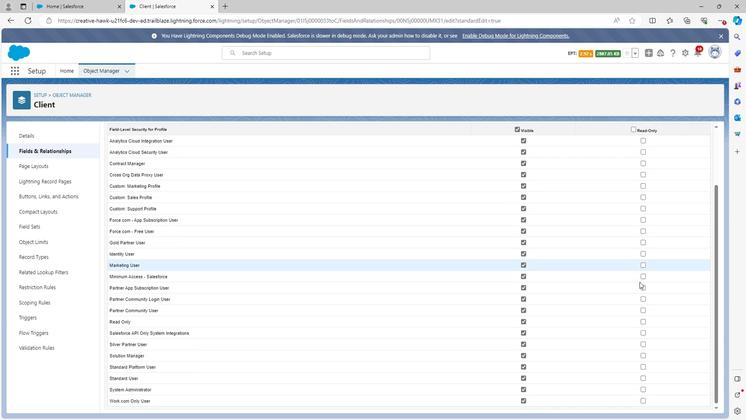 
Action: Mouse scrolled (638, 283) with delta (0, 0)
Screenshot: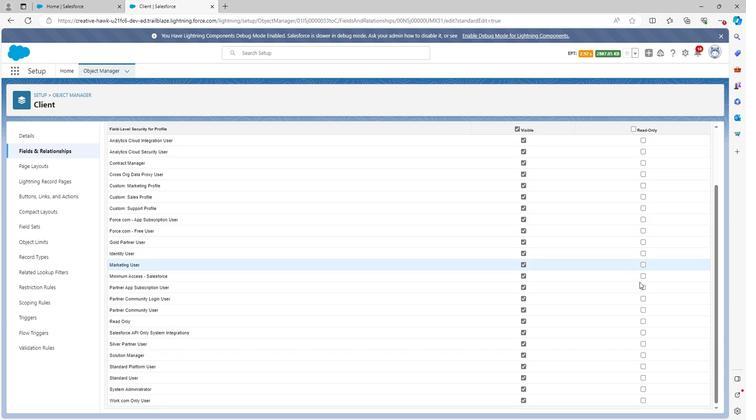 
Action: Mouse moved to (642, 399)
Screenshot: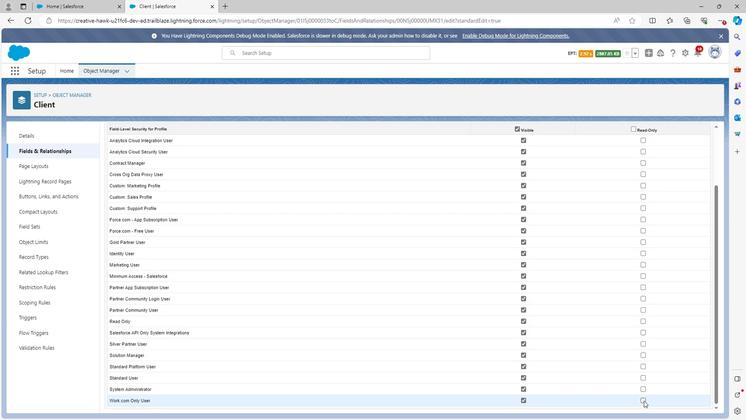 
Action: Mouse pressed left at (642, 399)
Screenshot: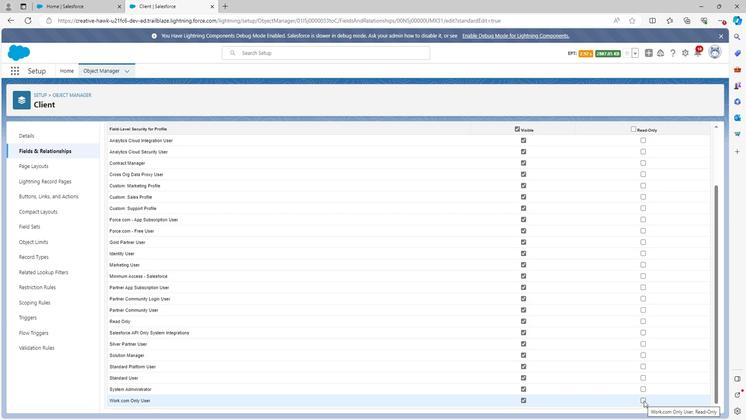 
Action: Mouse moved to (643, 388)
Screenshot: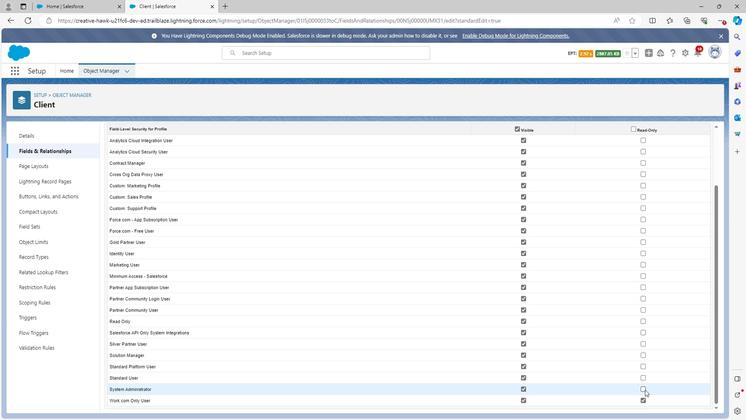
Action: Mouse pressed left at (643, 388)
Screenshot: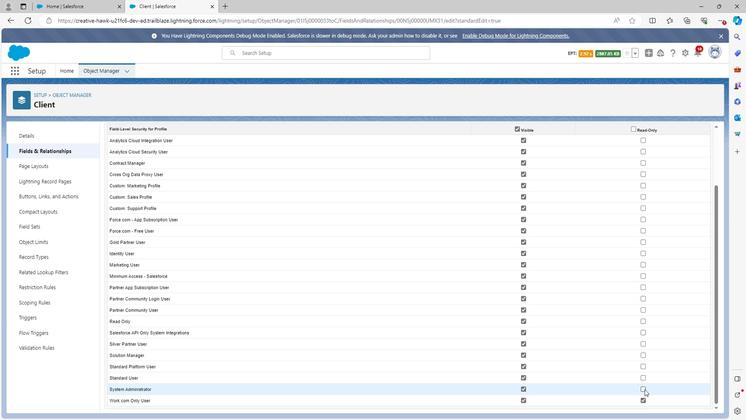 
Action: Mouse moved to (577, 203)
Screenshot: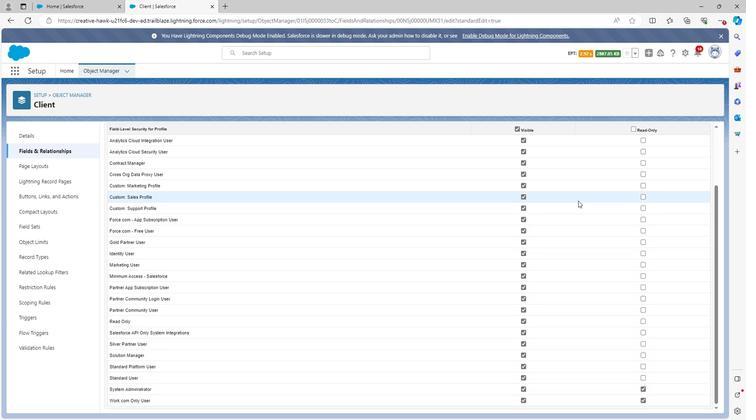 
Action: Mouse scrolled (577, 203) with delta (0, 0)
Screenshot: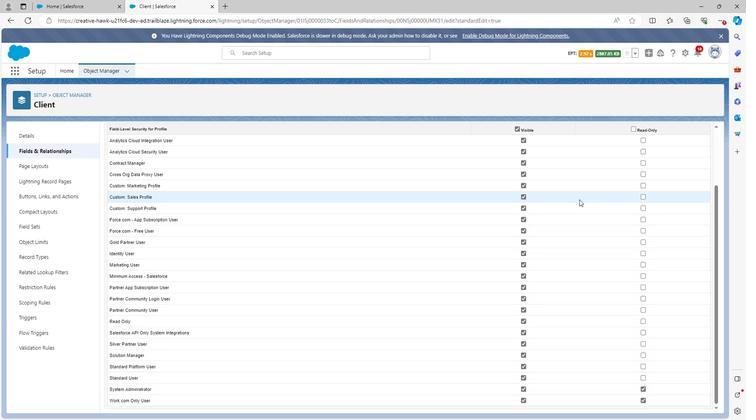 
Action: Mouse scrolled (577, 203) with delta (0, 0)
Screenshot: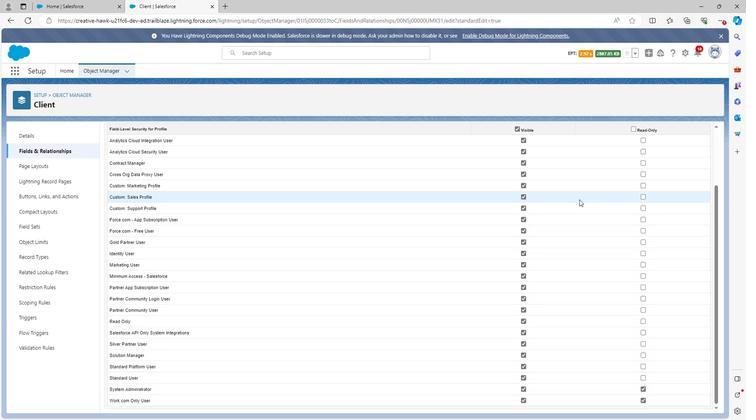 
Action: Mouse scrolled (577, 203) with delta (0, 0)
Screenshot: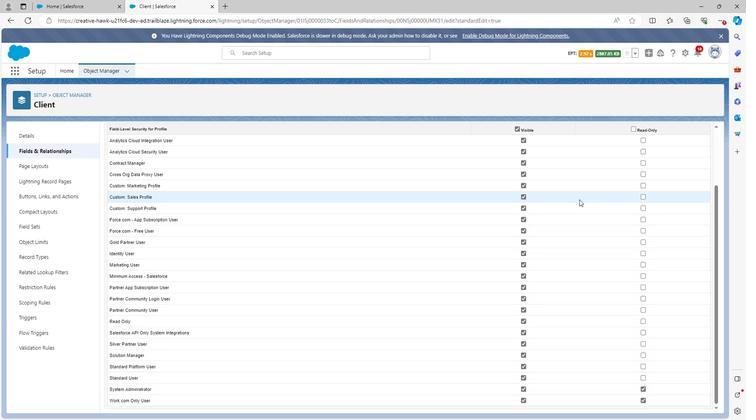 
Action: Mouse scrolled (577, 203) with delta (0, 0)
Screenshot: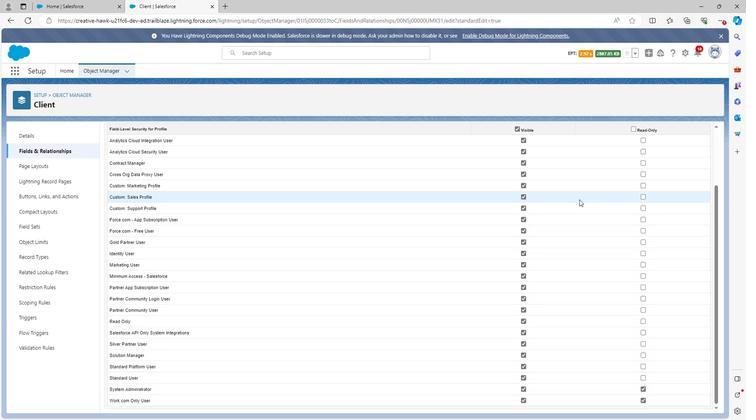 
Action: Mouse scrolled (577, 203) with delta (0, 0)
Screenshot: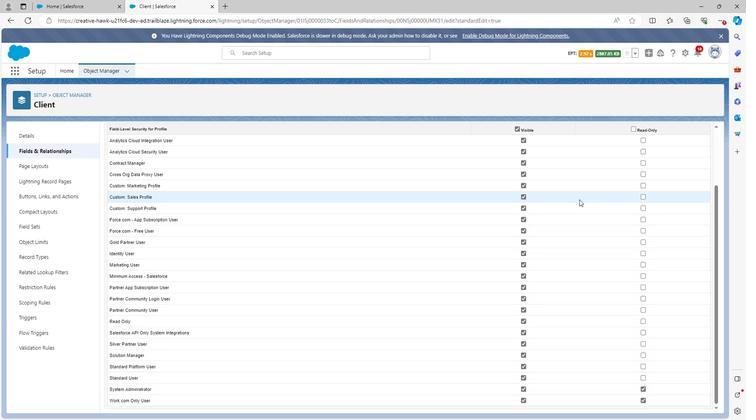 
Action: Mouse moved to (577, 203)
Screenshot: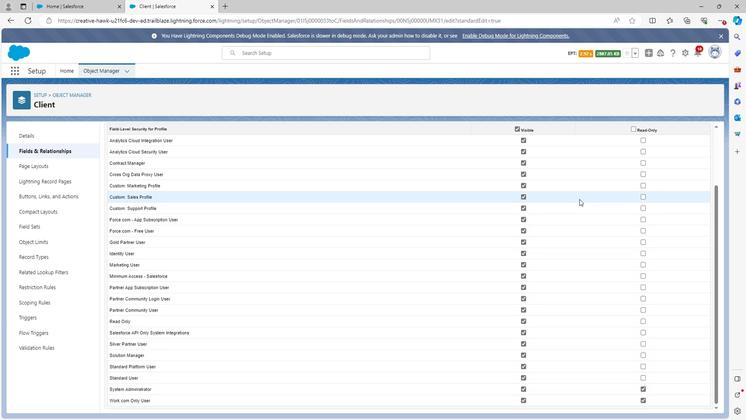 
Action: Mouse scrolled (577, 203) with delta (0, 0)
Screenshot: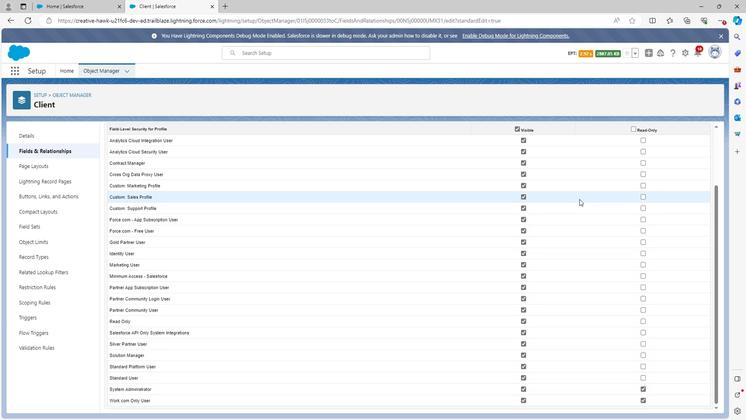 
Action: Mouse scrolled (577, 203) with delta (0, 0)
Screenshot: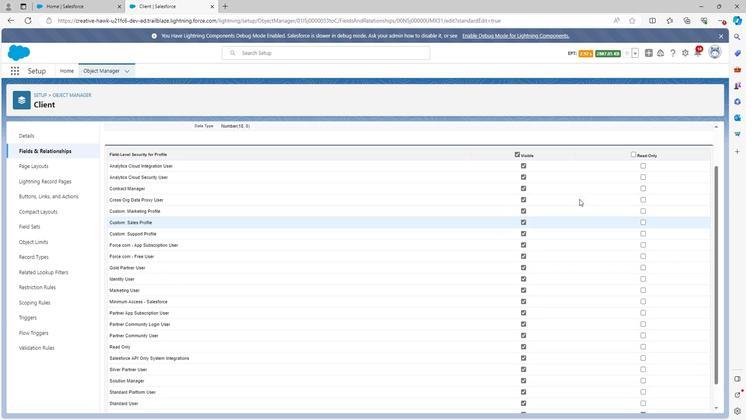 
Action: Mouse scrolled (577, 203) with delta (0, 0)
Screenshot: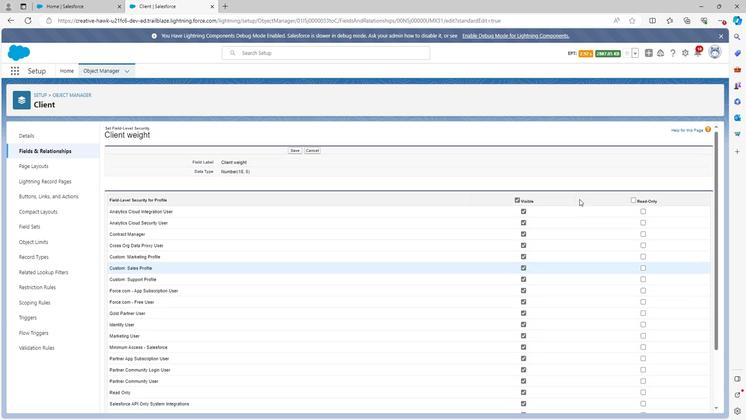 
Action: Mouse scrolled (577, 203) with delta (0, 0)
Screenshot: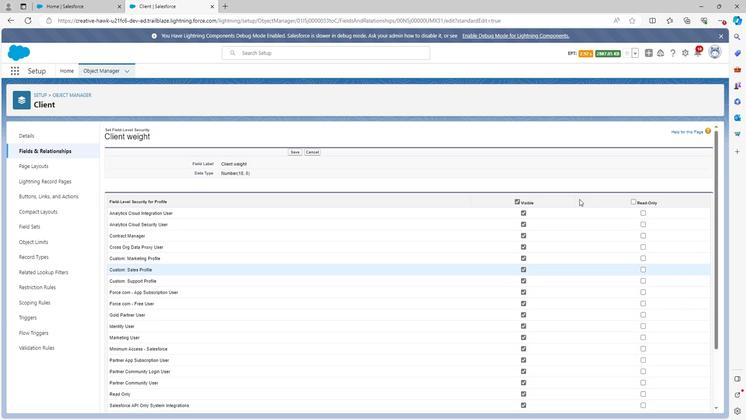 
Action: Mouse moved to (291, 154)
Screenshot: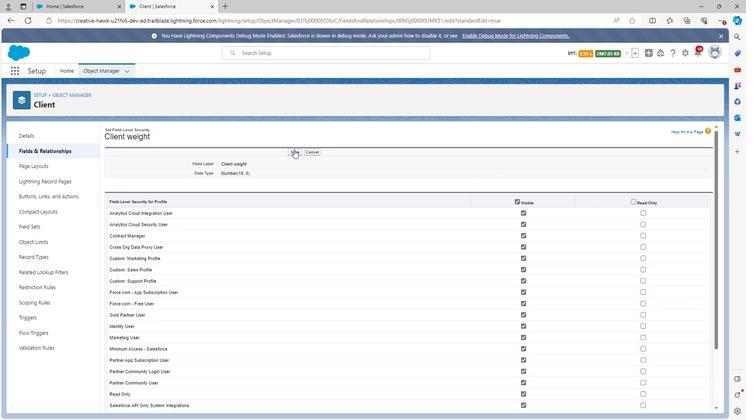 
Action: Mouse pressed left at (291, 154)
Screenshot: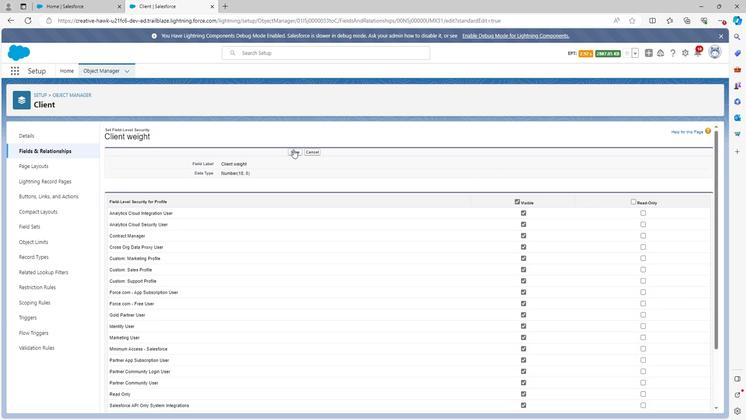 
Action: Mouse moved to (68, 100)
Screenshot: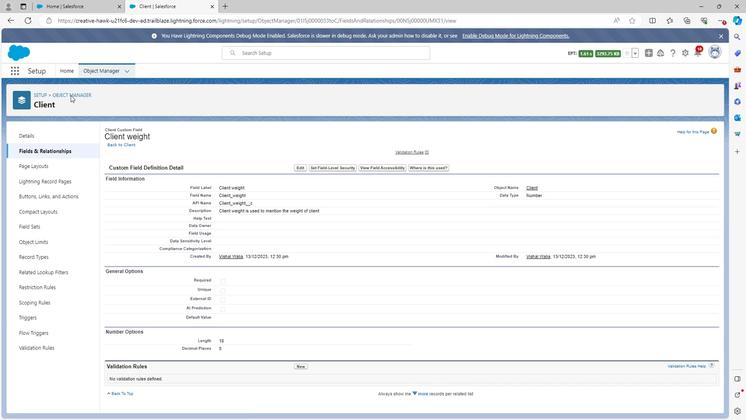 
Action: Mouse pressed left at (68, 100)
Screenshot: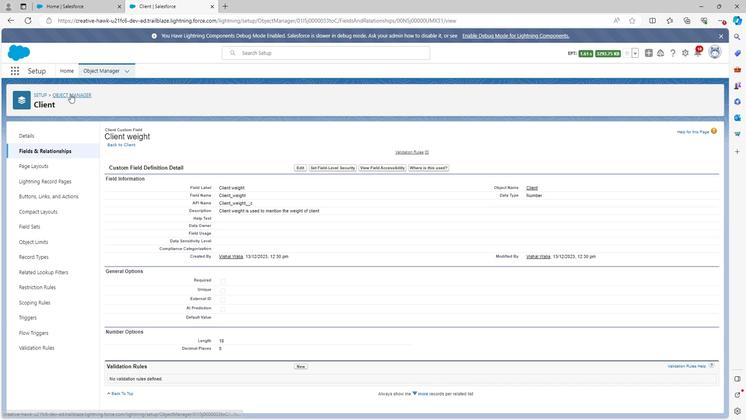 
Action: Mouse moved to (38, 296)
Screenshot: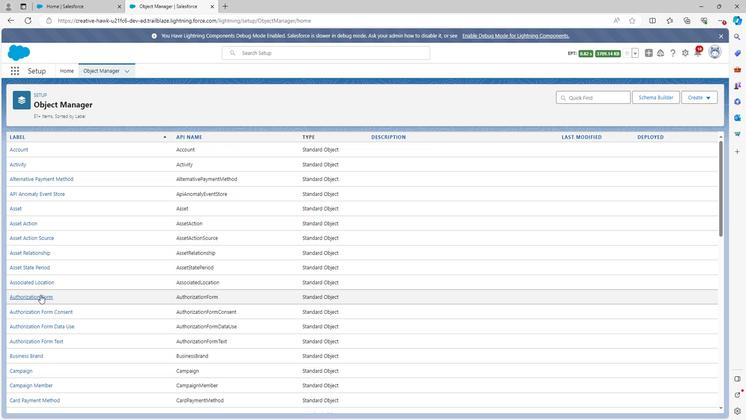 
Action: Mouse scrolled (38, 295) with delta (0, 0)
Screenshot: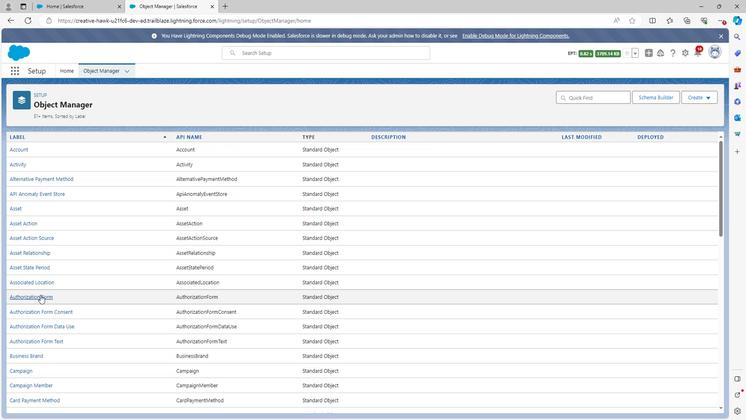 
Action: Mouse moved to (38, 297)
Screenshot: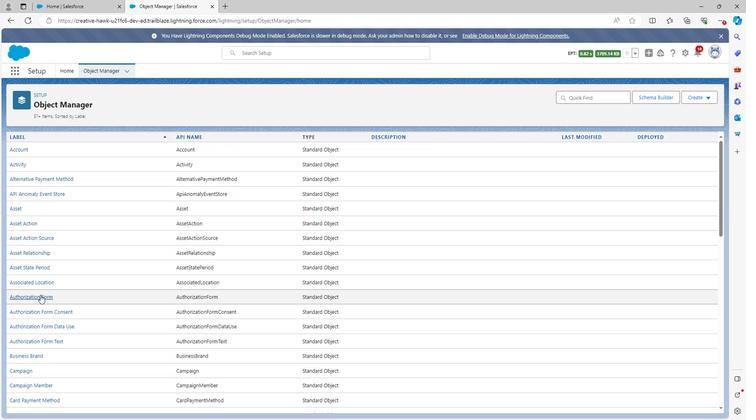 
Action: Mouse scrolled (38, 297) with delta (0, 0)
Screenshot: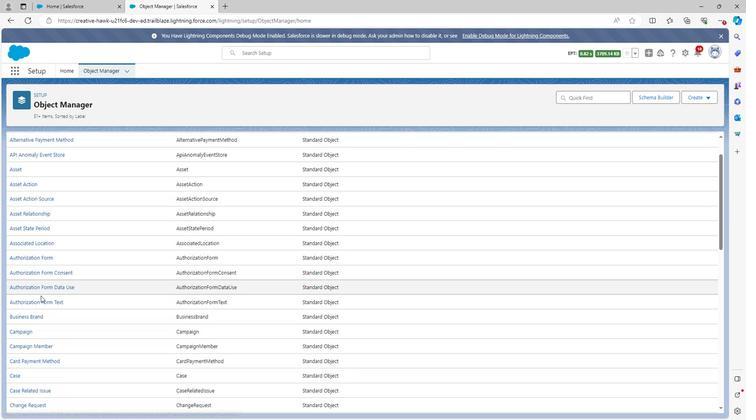 
Action: Mouse scrolled (38, 297) with delta (0, 0)
Screenshot: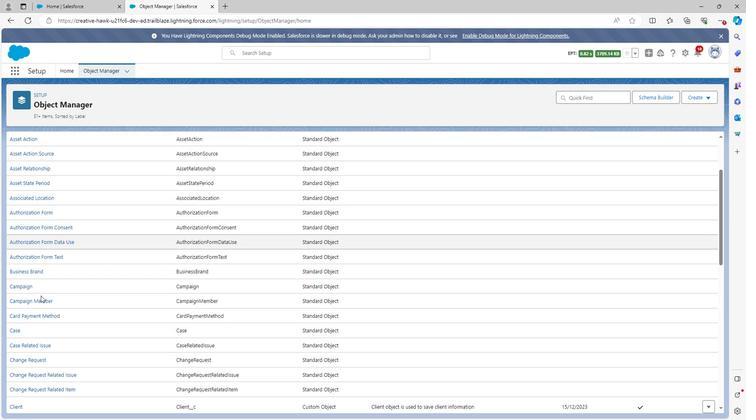 
Action: Mouse scrolled (38, 297) with delta (0, 0)
Screenshot: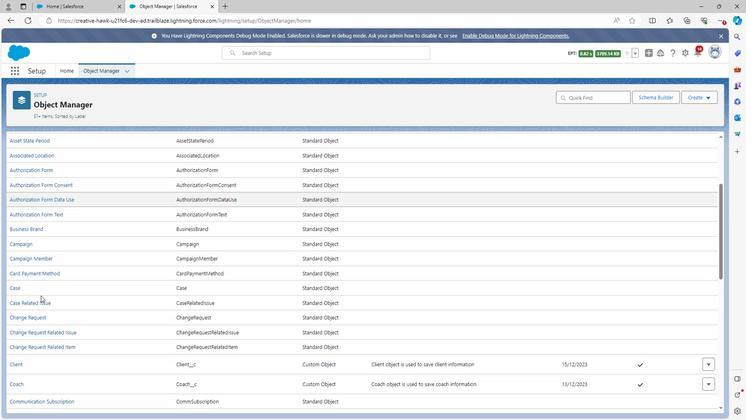 
Action: Mouse moved to (16, 341)
Screenshot: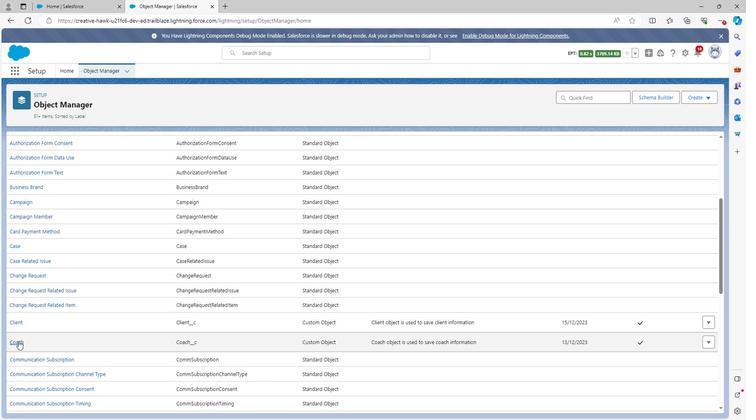 
Action: Mouse pressed left at (16, 341)
Screenshot: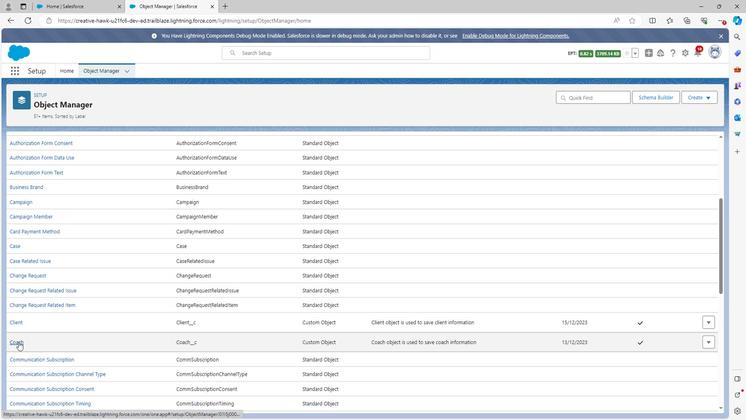 
Action: Mouse moved to (53, 157)
Screenshot: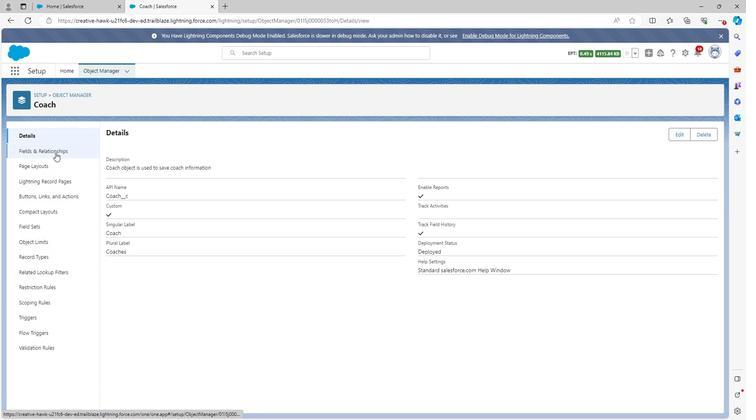 
Action: Mouse pressed left at (53, 157)
Screenshot: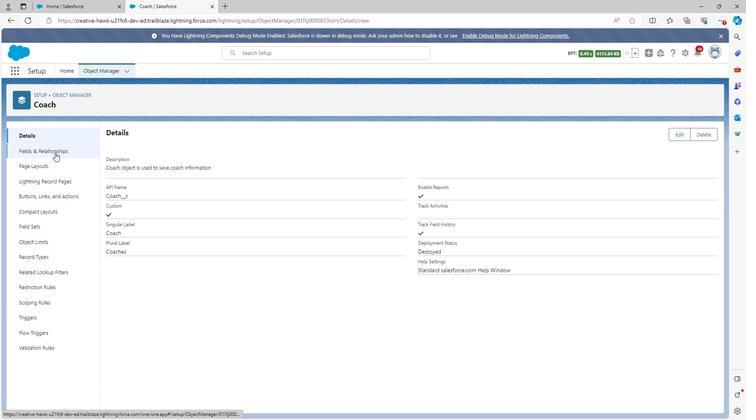 
Action: Mouse moved to (113, 194)
Screenshot: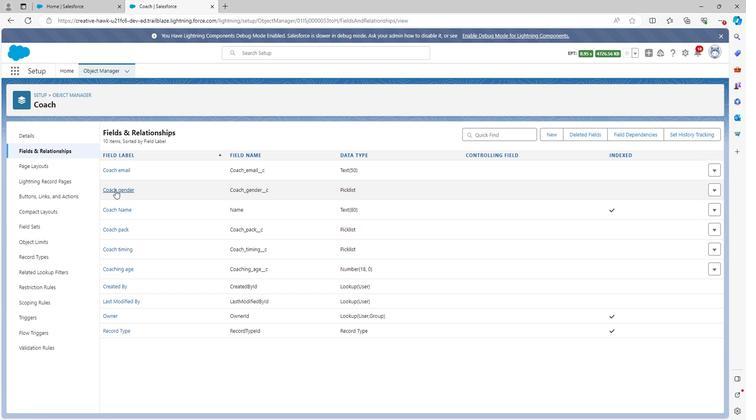 
Action: Mouse pressed left at (113, 194)
Screenshot: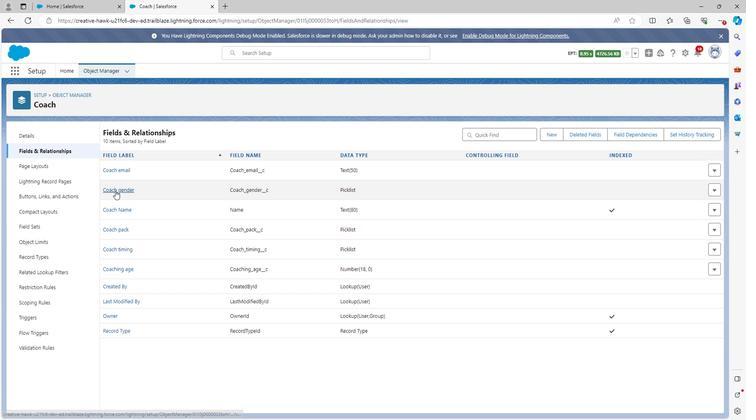 
Action: Mouse moved to (312, 170)
Screenshot: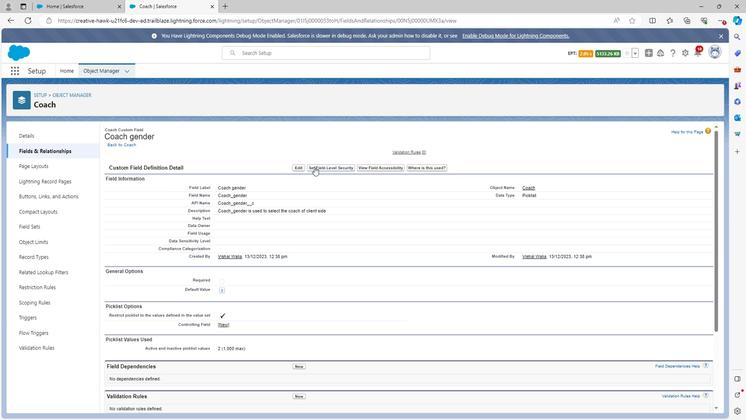 
Action: Mouse pressed left at (312, 170)
Screenshot: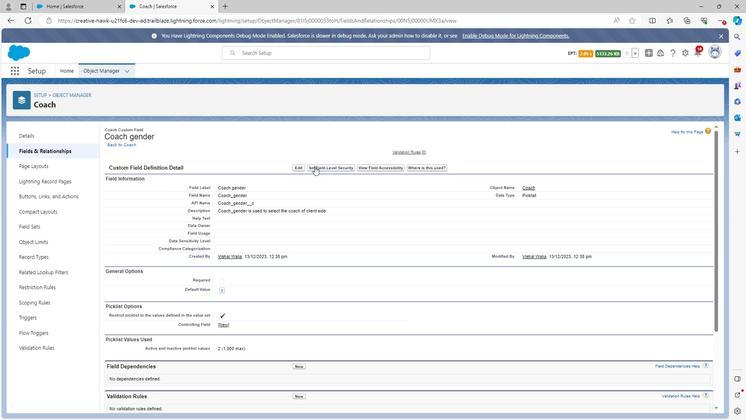 
Action: Mouse moved to (633, 204)
Screenshot: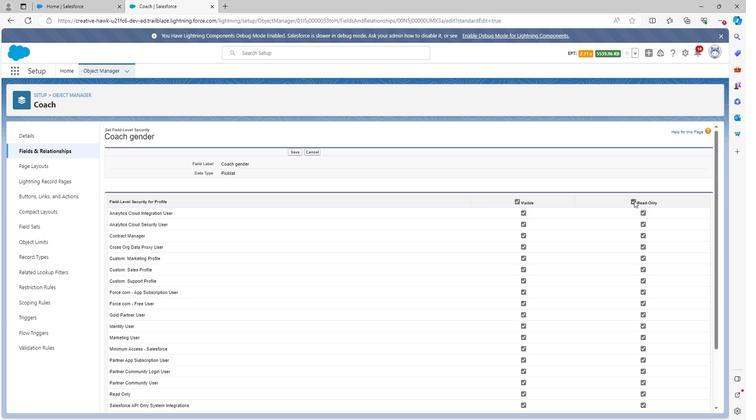 
Action: Mouse pressed left at (633, 204)
Screenshot: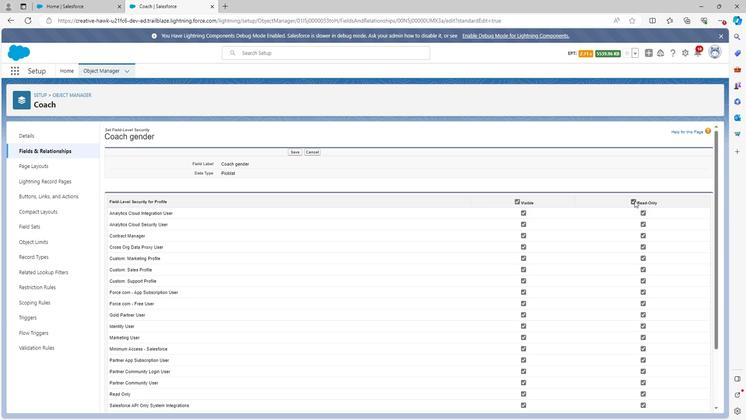 
Action: Mouse moved to (643, 247)
Screenshot: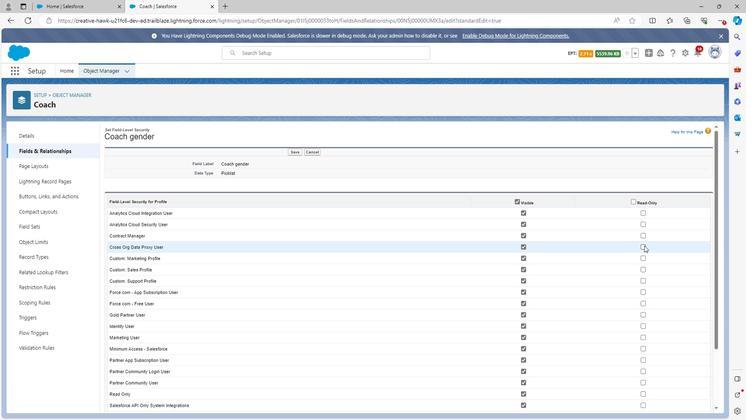 
Action: Mouse pressed left at (643, 247)
Screenshot: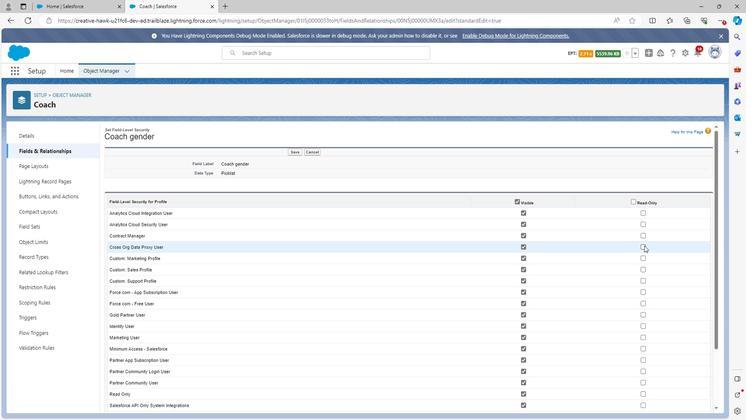 
Action: Mouse moved to (642, 238)
Screenshot: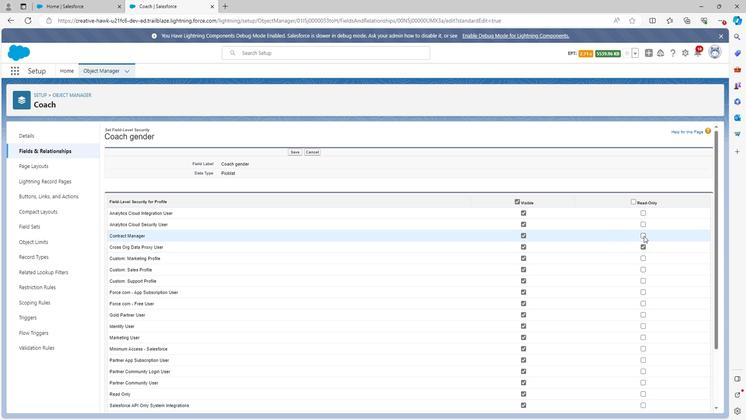 
Action: Mouse pressed left at (642, 238)
Screenshot: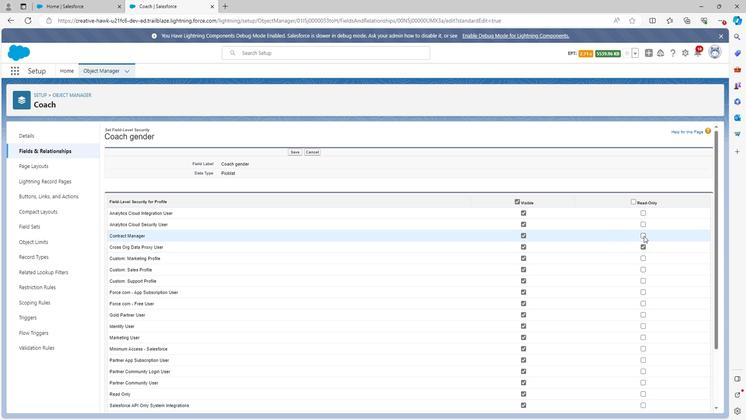 
Action: Mouse moved to (642, 250)
Screenshot: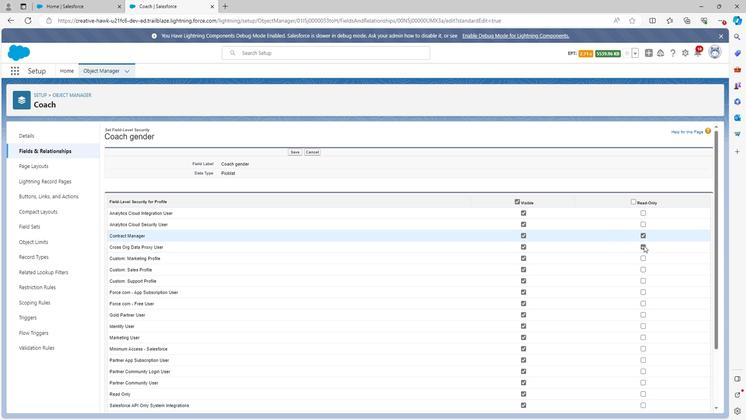
Action: Mouse pressed left at (642, 250)
Screenshot: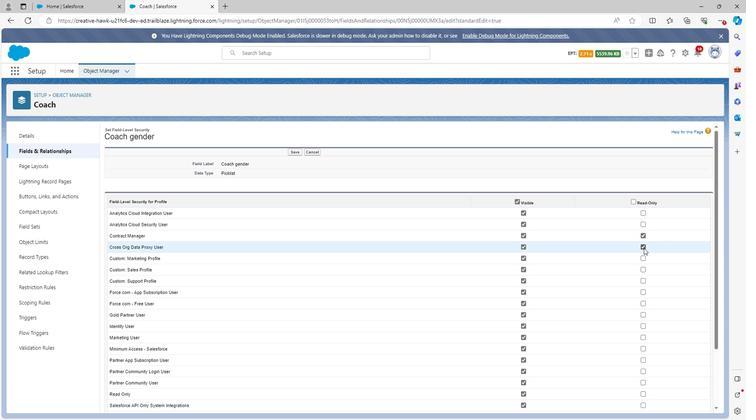 
Action: Mouse moved to (638, 298)
Screenshot: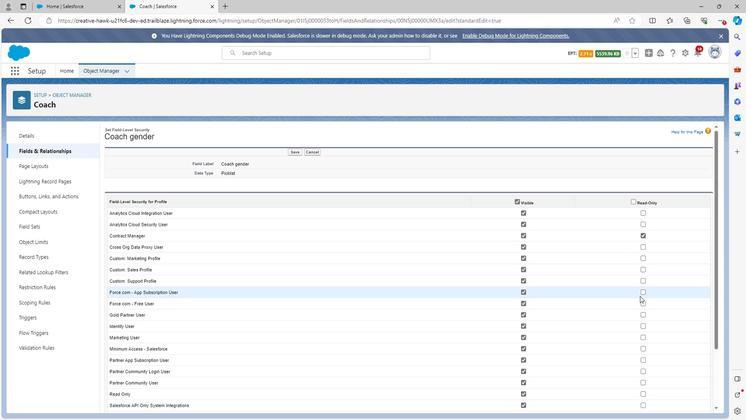 
Action: Mouse scrolled (638, 297) with delta (0, 0)
Screenshot: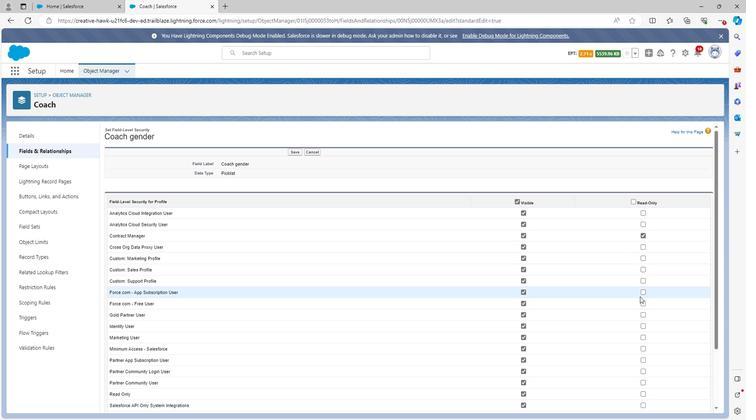 
Action: Mouse scrolled (638, 297) with delta (0, 0)
Screenshot: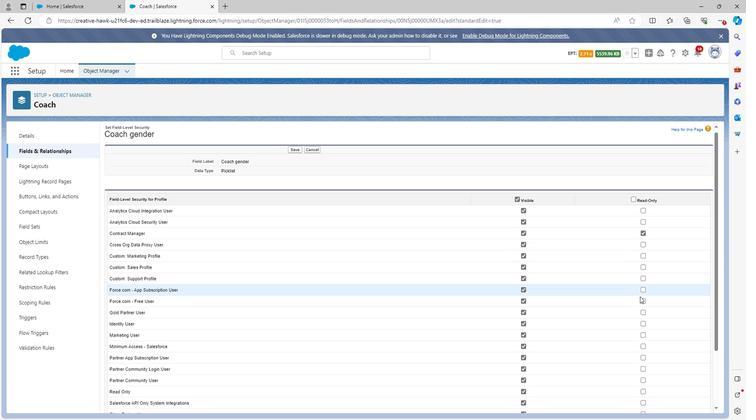 
Action: Mouse scrolled (638, 297) with delta (0, 0)
Screenshot: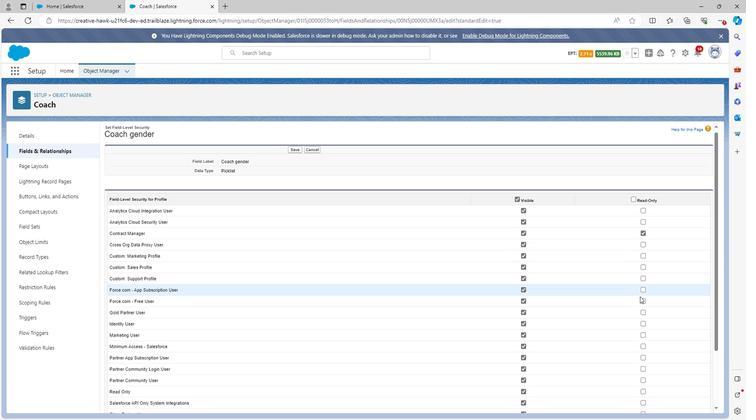 
Action: Mouse scrolled (638, 297) with delta (0, 0)
Screenshot: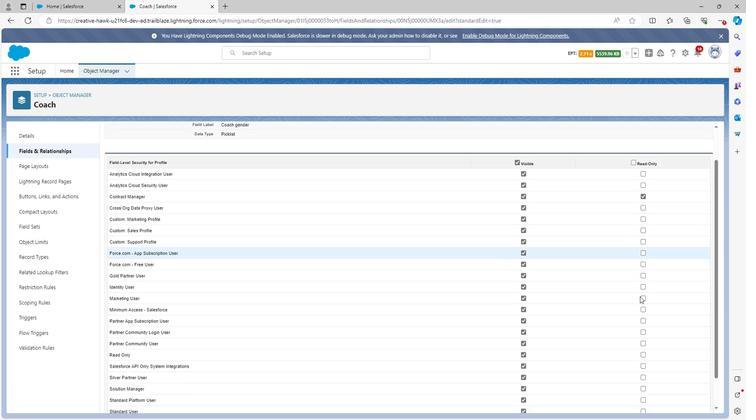 
Action: Mouse scrolled (638, 297) with delta (0, 0)
Screenshot: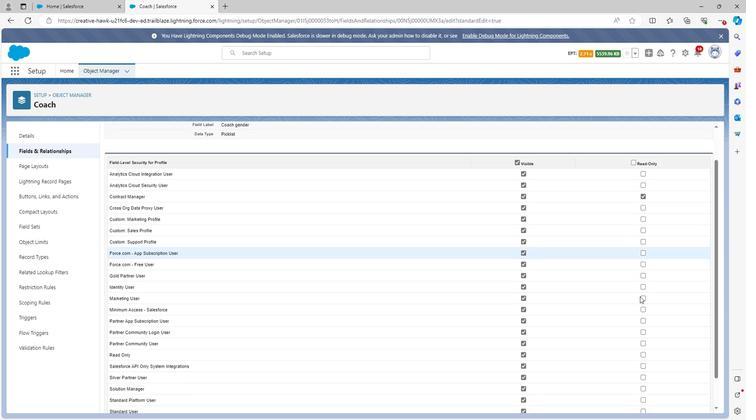 
Action: Mouse scrolled (638, 297) with delta (0, 0)
Screenshot: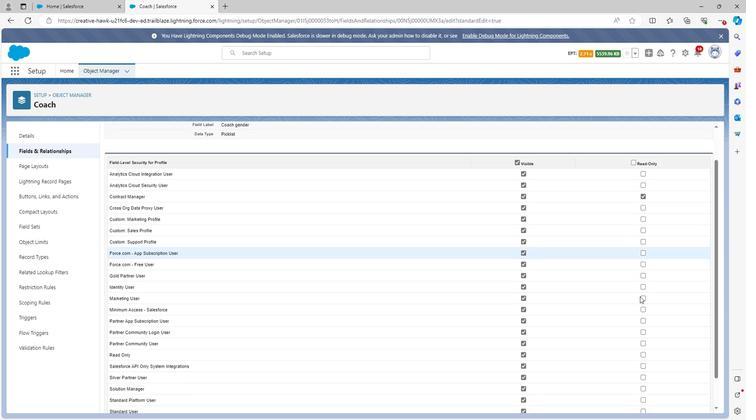 
Action: Mouse scrolled (638, 297) with delta (0, 0)
Screenshot: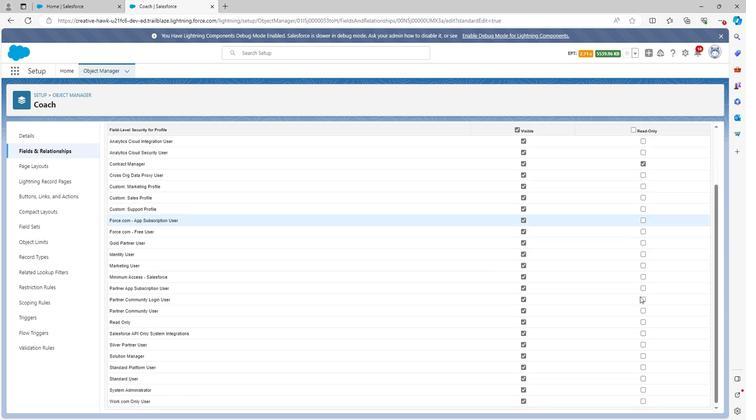 
Action: Mouse scrolled (638, 297) with delta (0, 0)
Screenshot: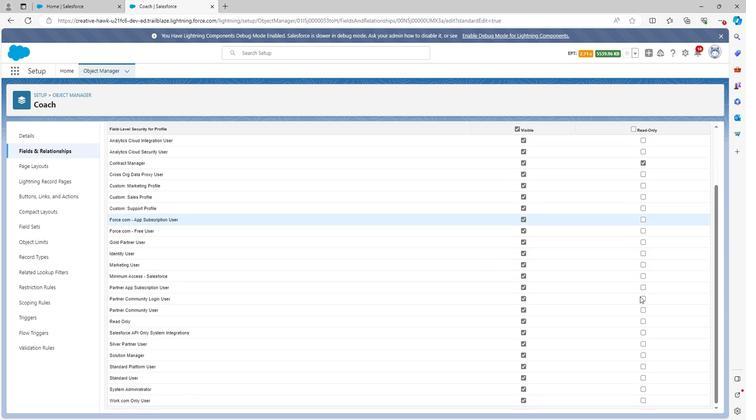 
Action: Mouse moved to (642, 389)
Screenshot: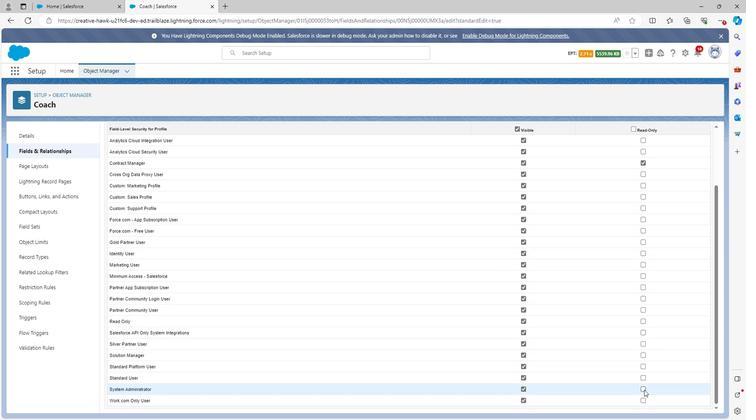 
Action: Mouse pressed left at (642, 389)
Screenshot: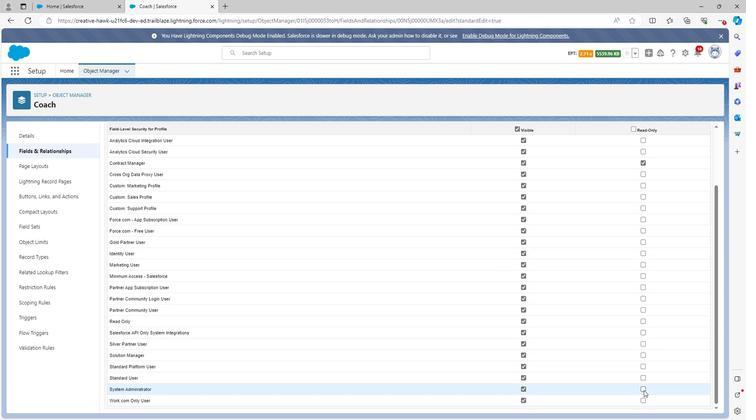 
Action: Mouse moved to (641, 396)
Screenshot: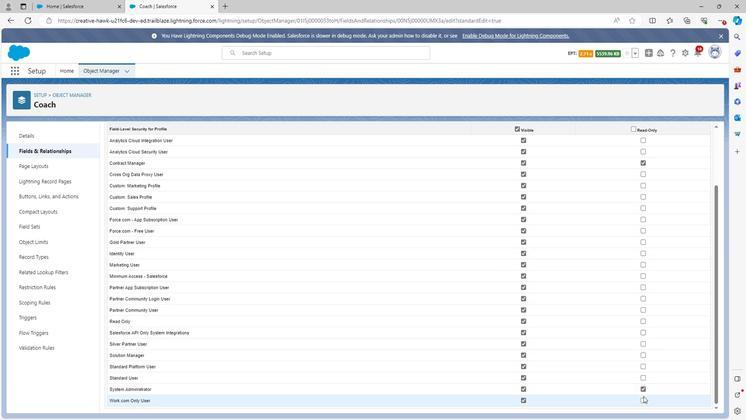 
Action: Mouse pressed left at (641, 396)
Screenshot: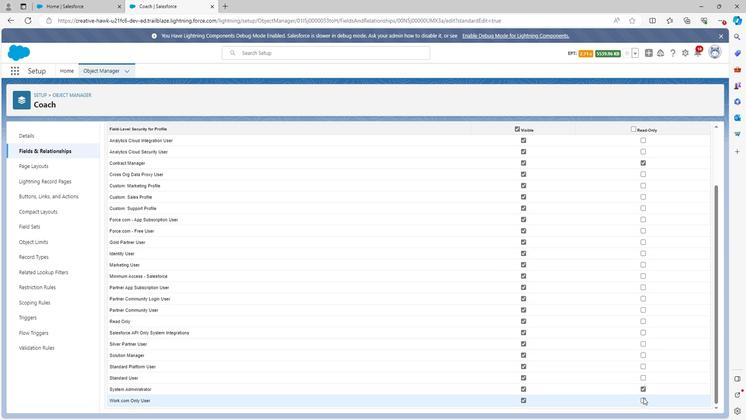 
Action: Mouse moved to (641, 253)
Screenshot: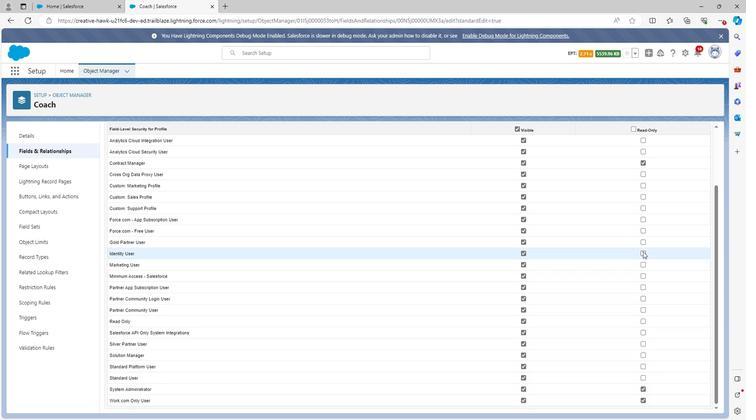 
Action: Mouse pressed left at (641, 253)
Screenshot: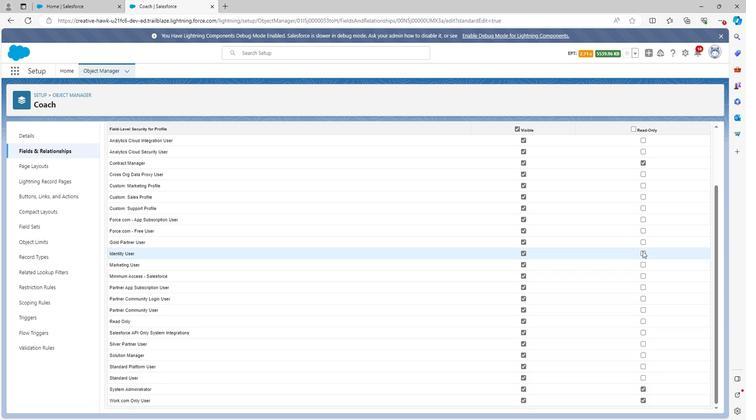 
Action: Mouse moved to (622, 246)
Screenshot: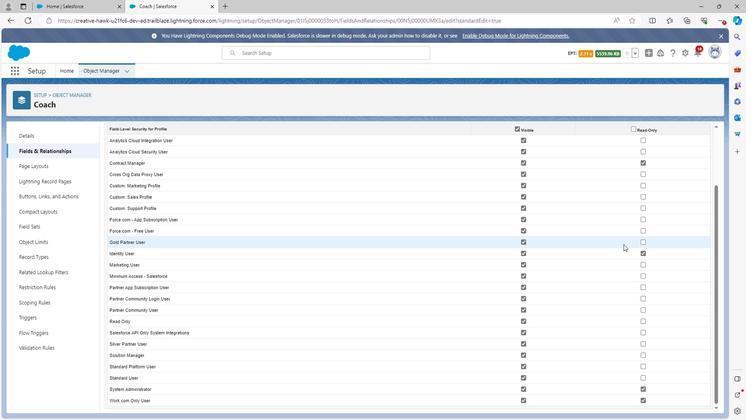 
Action: Mouse scrolled (622, 246) with delta (0, 0)
Screenshot: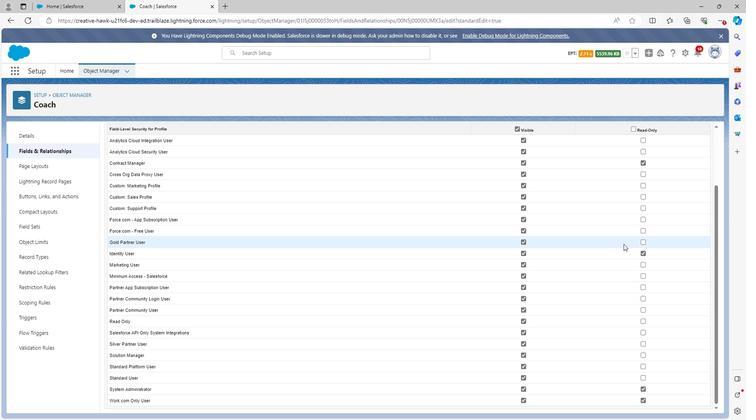 
Action: Mouse scrolled (622, 246) with delta (0, 0)
Screenshot: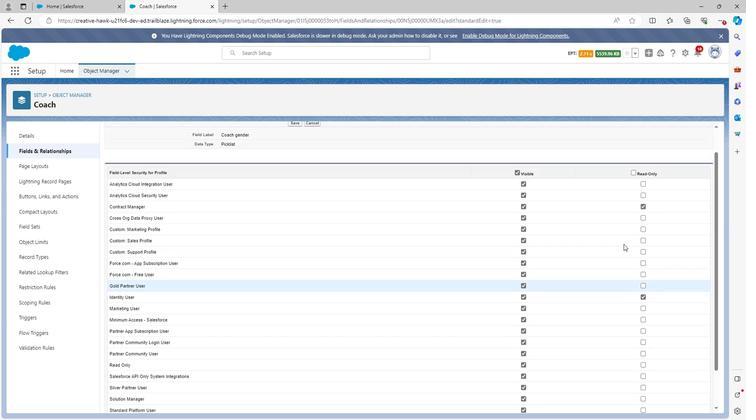 
Action: Mouse scrolled (622, 246) with delta (0, 0)
Screenshot: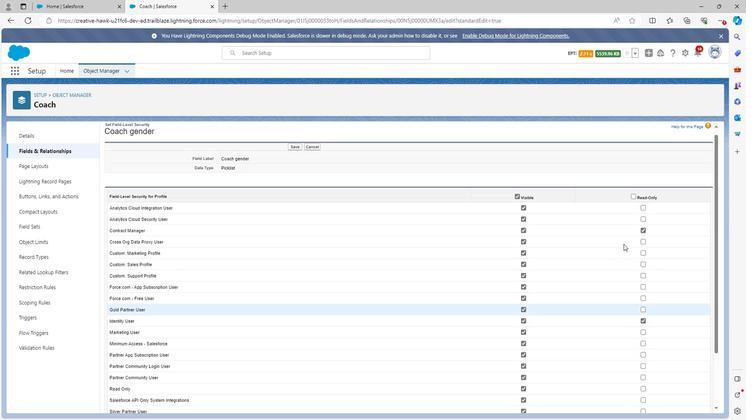 
Action: Mouse moved to (294, 155)
Screenshot: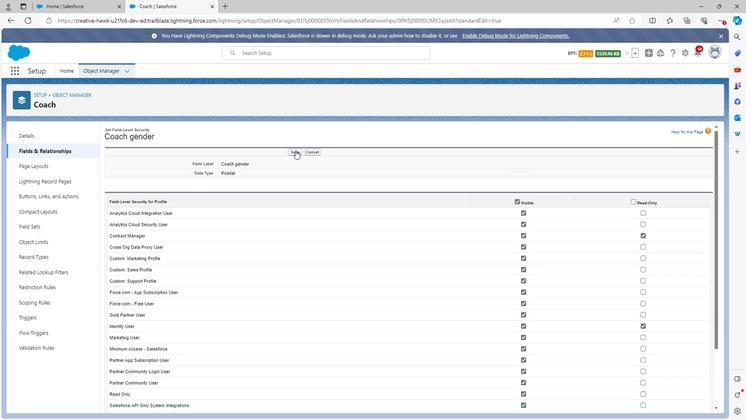 
Action: Mouse pressed left at (294, 155)
Screenshot: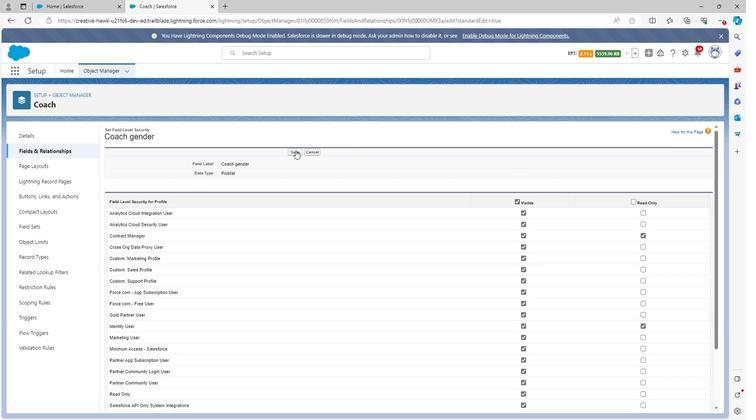 
Action: Mouse moved to (28, 156)
Screenshot: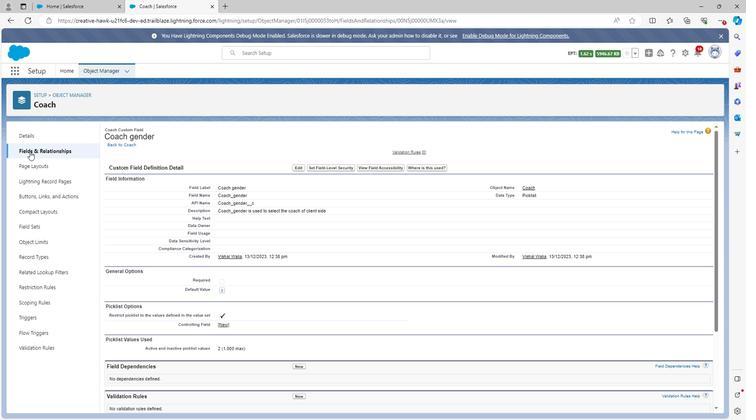 
Action: Mouse pressed left at (28, 156)
Screenshot: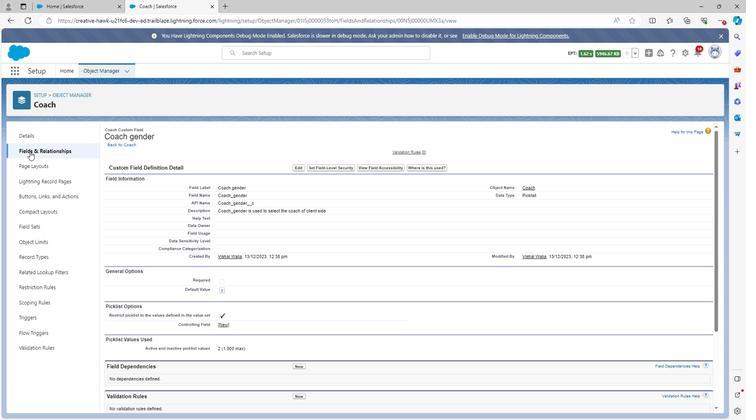 
Action: Mouse moved to (117, 271)
Screenshot: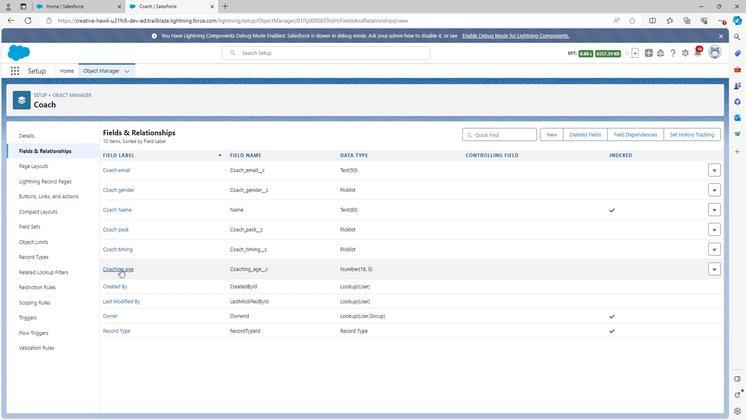 
Action: Mouse pressed left at (117, 271)
Screenshot: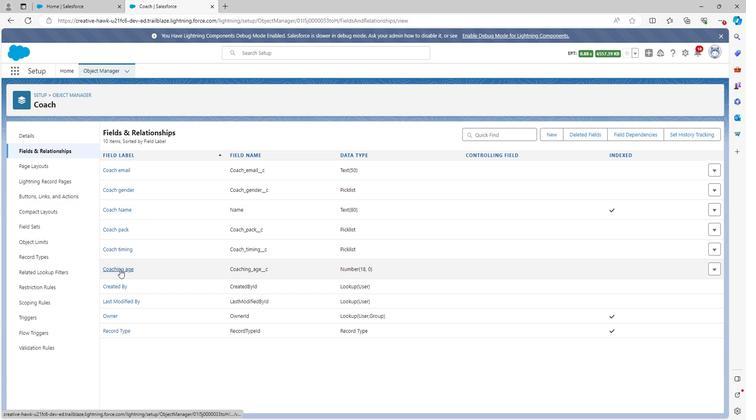 
Action: Mouse moved to (329, 172)
Screenshot: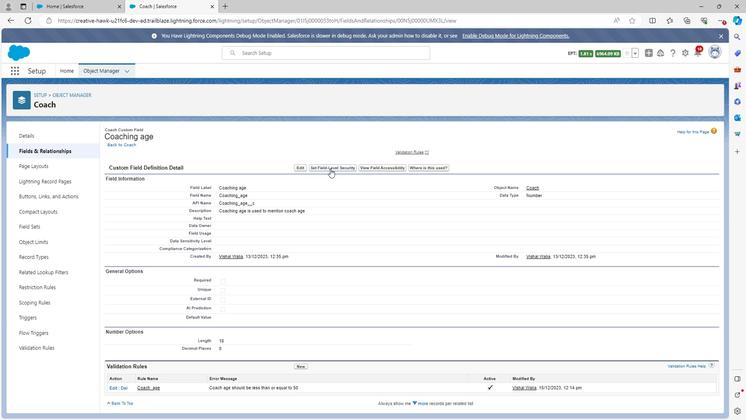 
Action: Mouse pressed left at (329, 172)
Screenshot: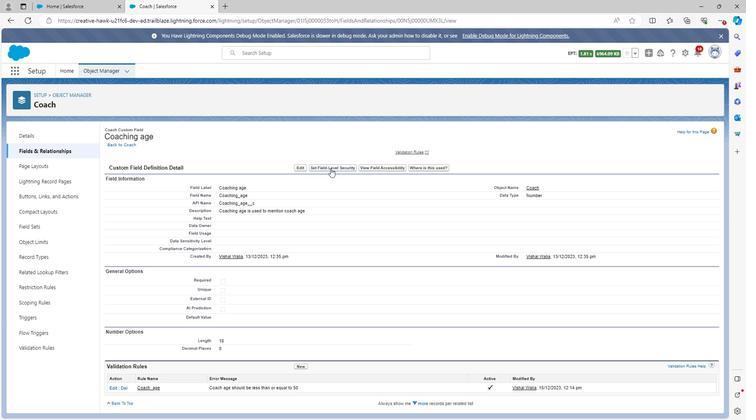 
Action: Mouse moved to (631, 204)
Screenshot: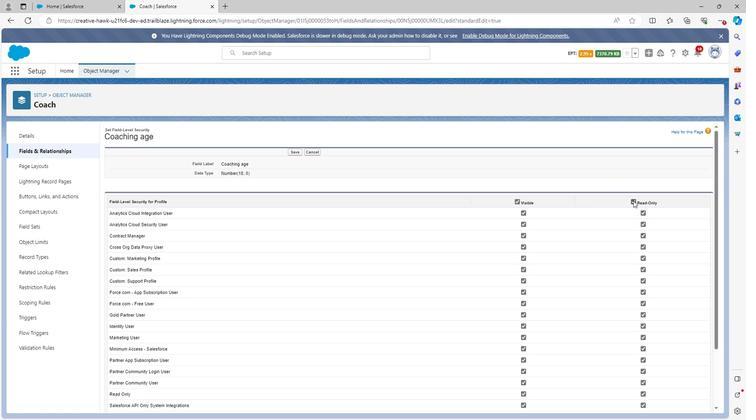 
Action: Mouse pressed left at (631, 204)
Screenshot: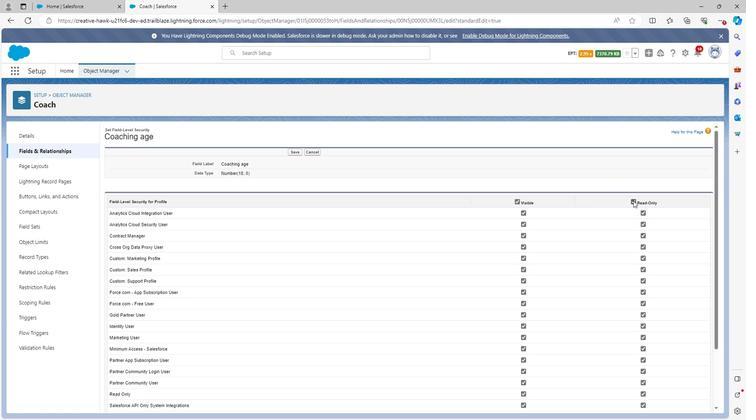 
Action: Mouse moved to (641, 325)
Screenshot: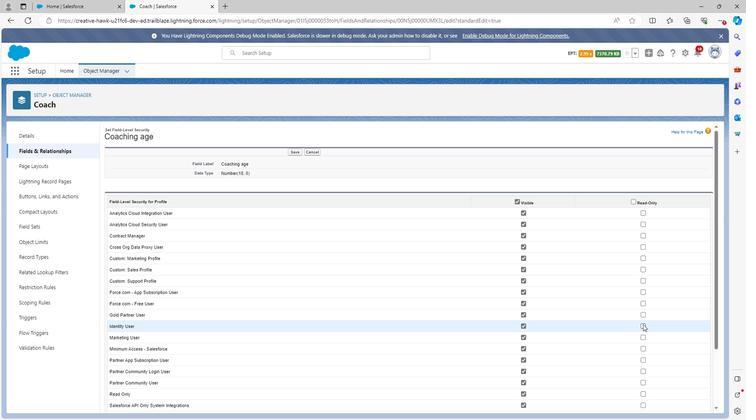 
Action: Mouse pressed left at (641, 325)
Screenshot: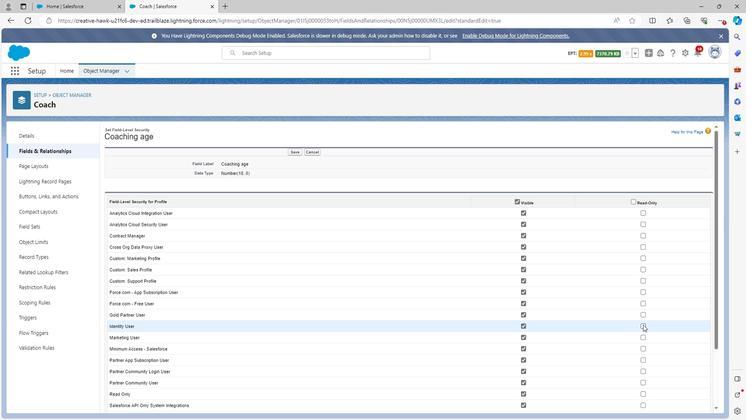 
Action: Mouse scrolled (641, 325) with delta (0, 0)
Screenshot: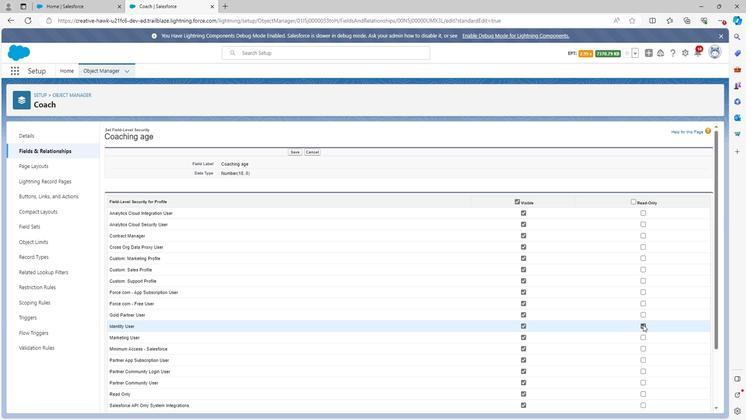 
Action: Mouse scrolled (641, 325) with delta (0, 0)
Screenshot: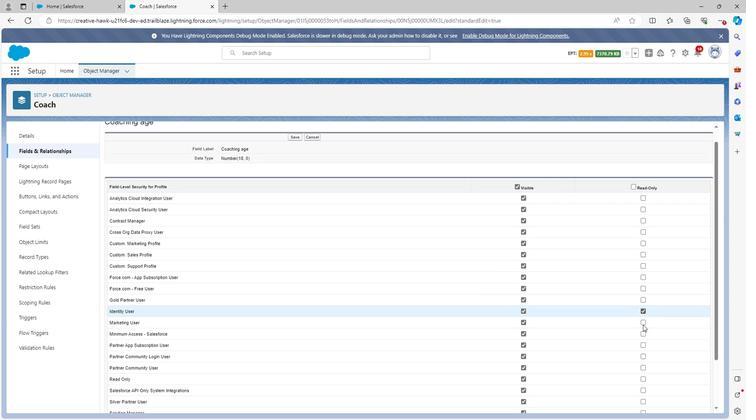 
Action: Mouse scrolled (641, 325) with delta (0, 0)
Screenshot: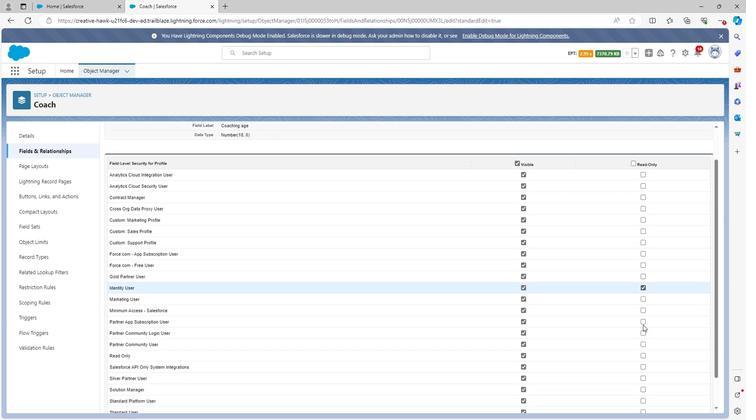 
Action: Mouse scrolled (641, 325) with delta (0, 0)
Screenshot: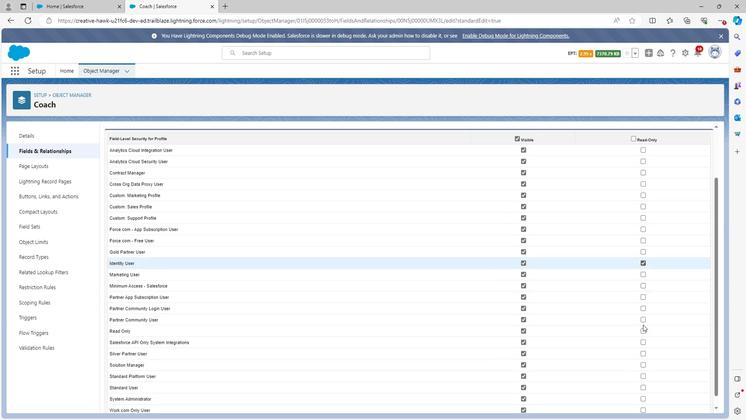 
Action: Mouse scrolled (641, 325) with delta (0, 0)
Screenshot: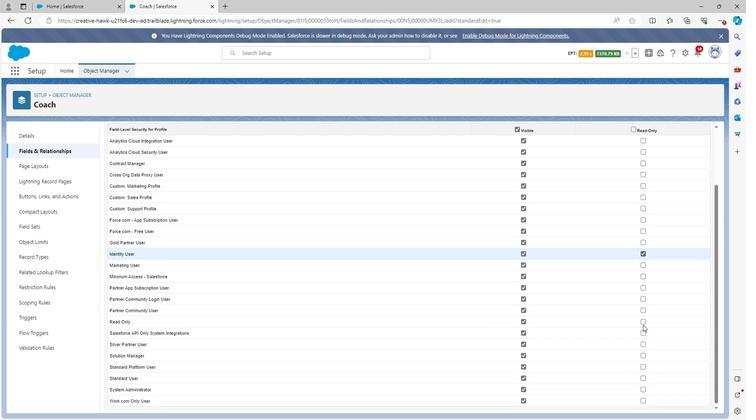 
Action: Mouse scrolled (641, 325) with delta (0, 0)
Screenshot: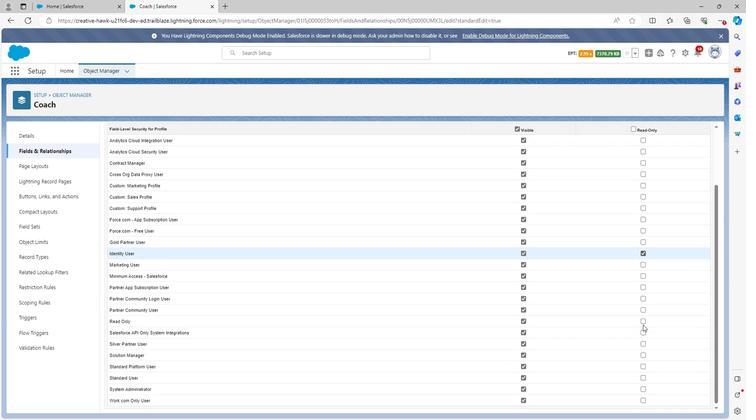 
Action: Mouse scrolled (641, 325) with delta (0, 0)
Screenshot: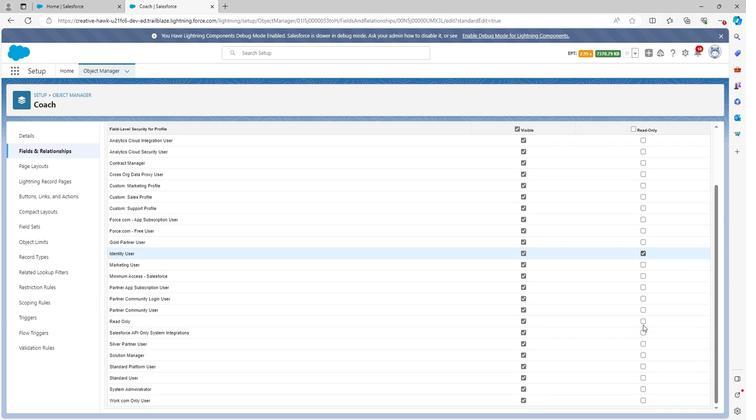 
Action: Mouse moved to (640, 389)
Screenshot: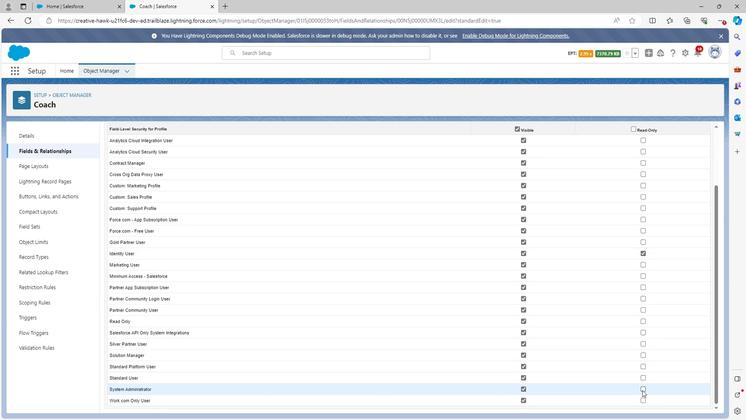 
Action: Mouse pressed left at (640, 389)
Screenshot: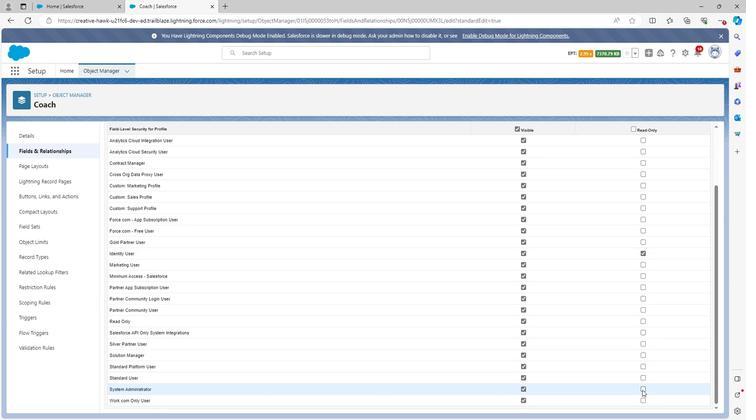 
Action: Mouse moved to (640, 397)
Screenshot: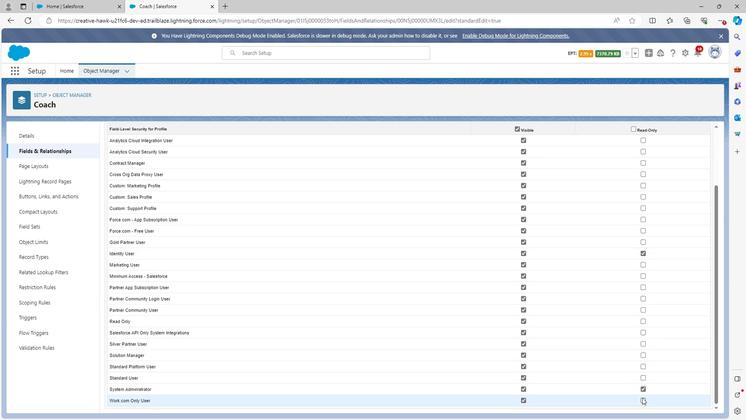 
Action: Mouse pressed left at (640, 397)
Screenshot: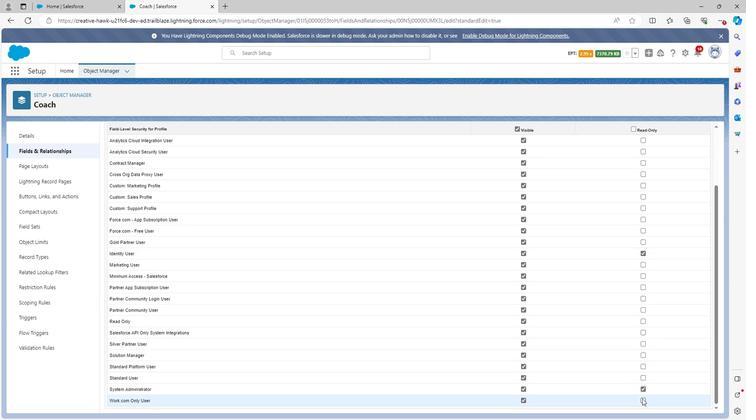 
Action: Mouse moved to (636, 381)
Screenshot: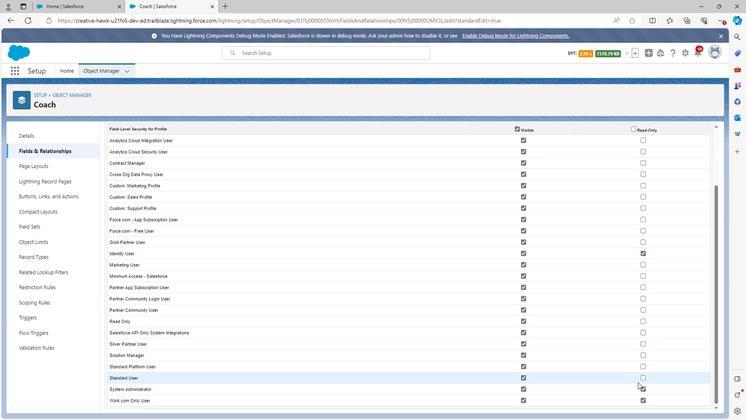 
Action: Mouse scrolled (636, 382) with delta (0, 0)
Screenshot: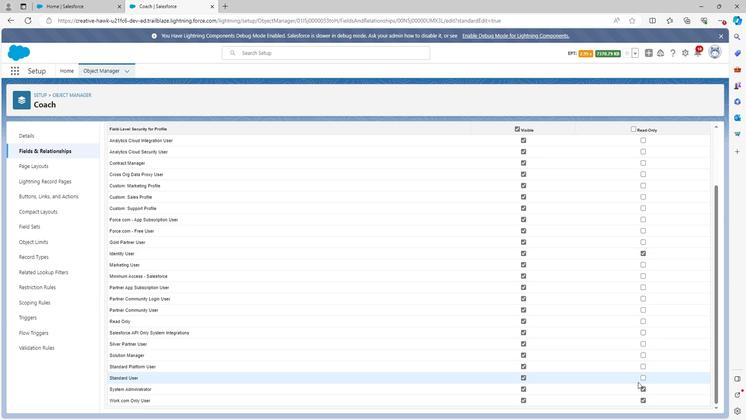 
Action: Mouse scrolled (636, 382) with delta (0, 0)
Screenshot: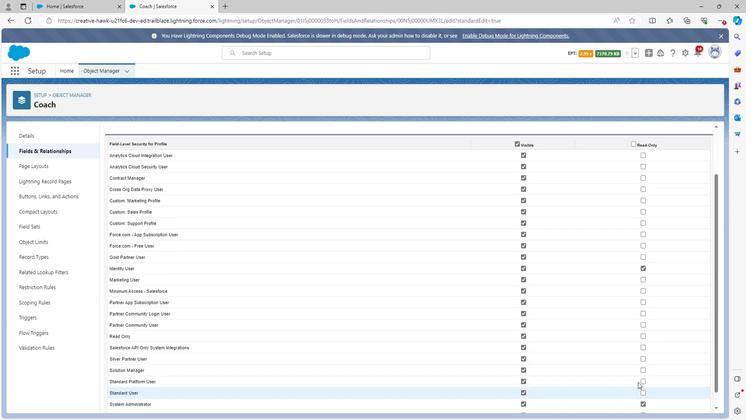 
Action: Mouse scrolled (636, 382) with delta (0, 0)
Screenshot: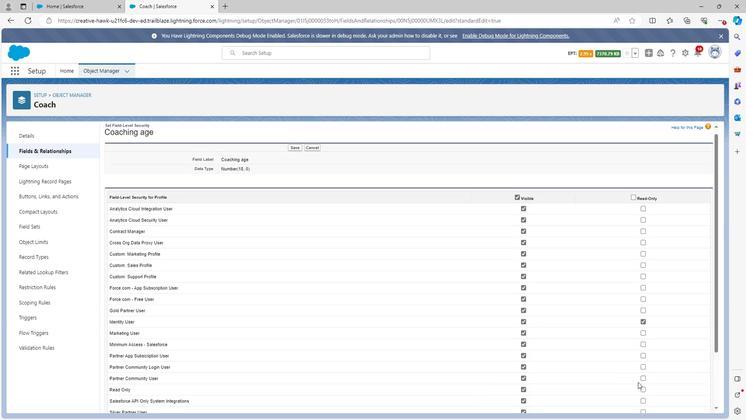 
Action: Mouse scrolled (636, 382) with delta (0, 0)
Screenshot: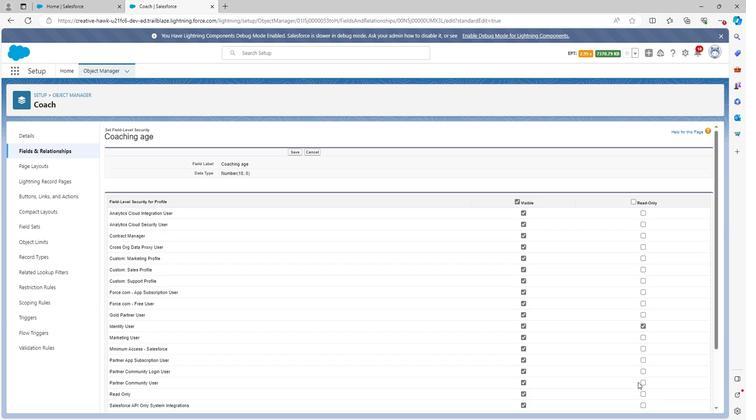 
Action: Mouse moved to (291, 156)
Screenshot: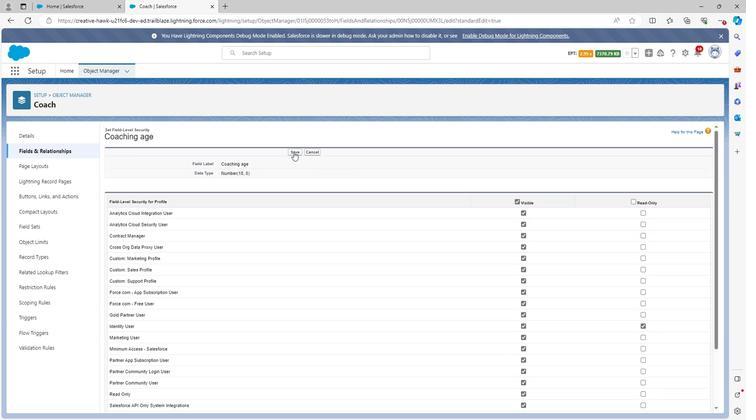 
Action: Mouse pressed left at (291, 156)
Screenshot: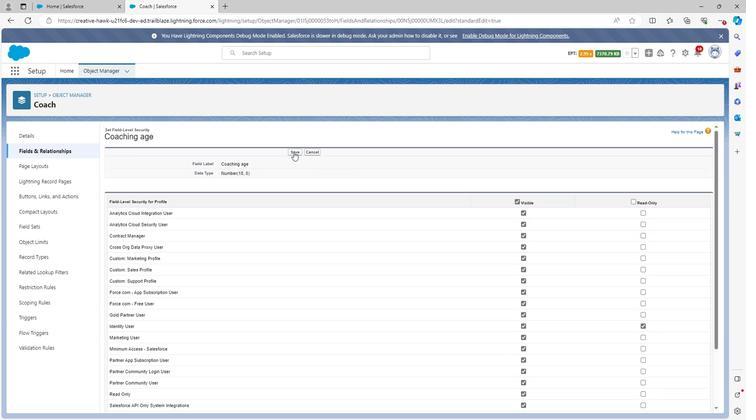 
Action: Mouse moved to (56, 154)
Screenshot: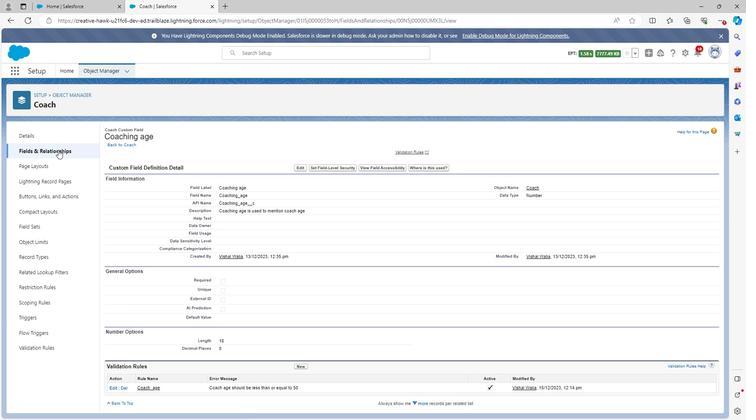 
Action: Mouse pressed left at (56, 154)
Screenshot: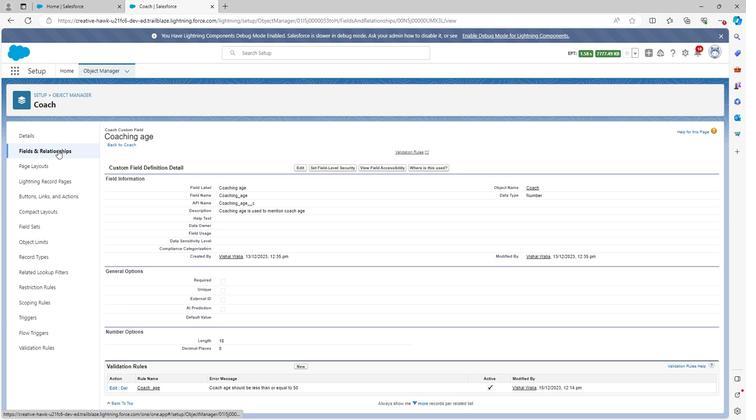 
Action: Mouse moved to (243, 141)
Screenshot: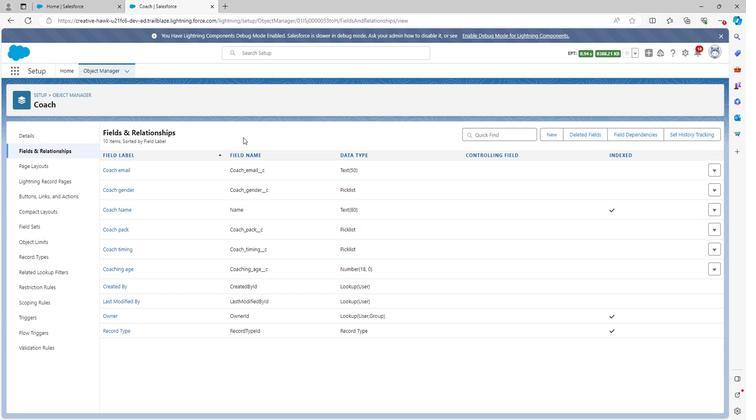 
